 Task: Search one way flight ticket for 4 adults, 2 children, 2 infants in seat and 1 infant on lap in economy from Petersburg: Petersburg James A. Johnson Airport to Riverton: Central Wyoming Regional Airport (was Riverton Regional) on 5-4-2023. Choice of flights is JetBlue. Number of bags: 10 checked bags. Price is upto 30000. Outbound departure time preference is 4:30.
Action: Mouse moved to (352, 304)
Screenshot: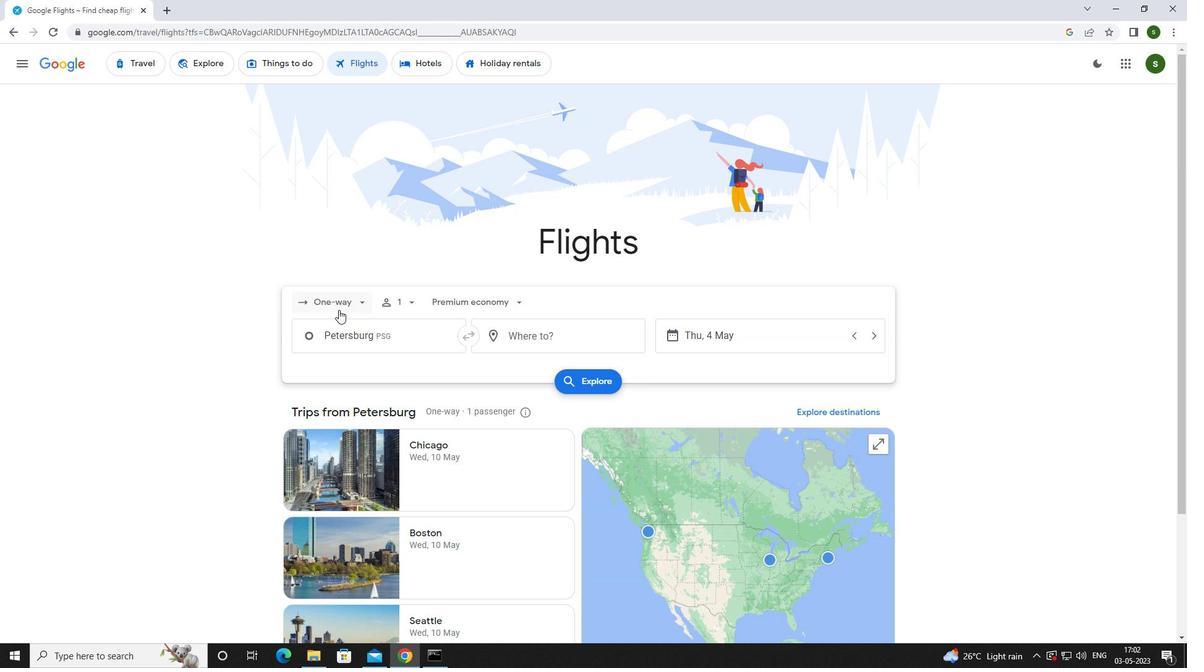 
Action: Mouse pressed left at (352, 304)
Screenshot: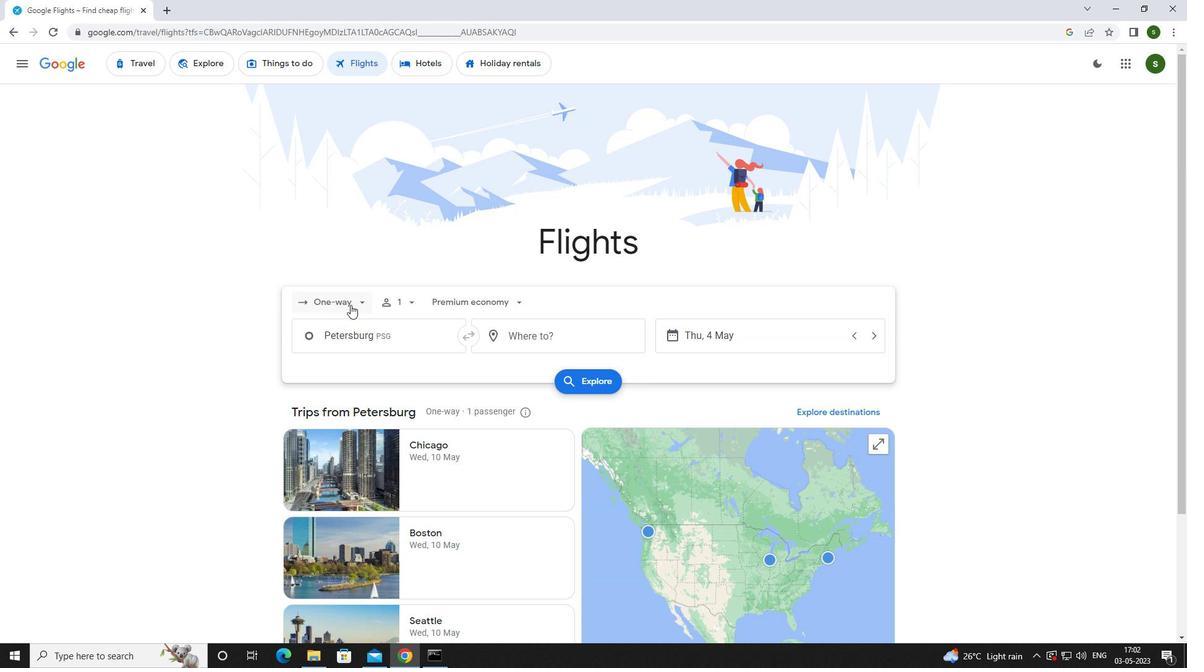 
Action: Mouse moved to (355, 348)
Screenshot: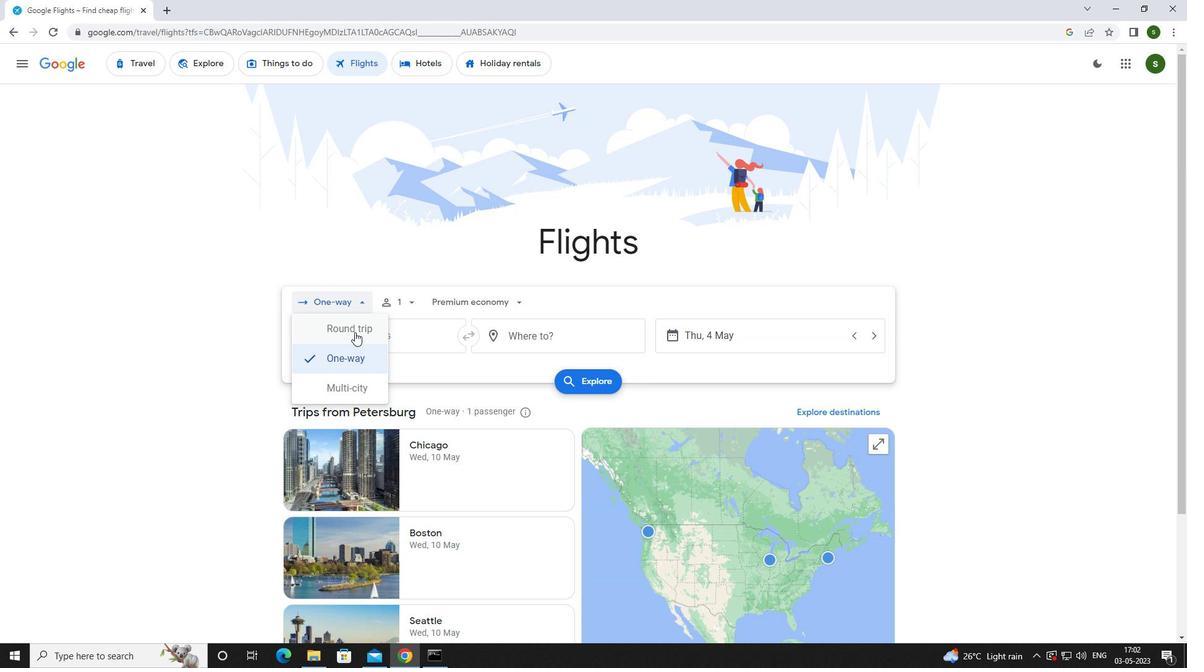 
Action: Mouse pressed left at (355, 348)
Screenshot: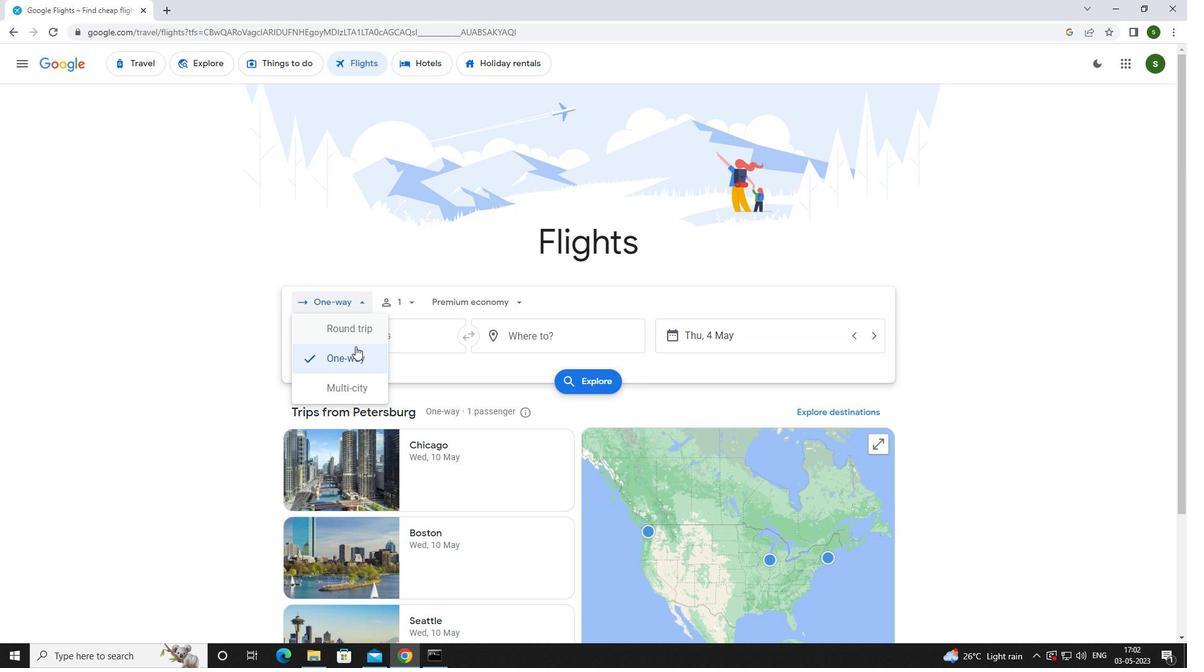 
Action: Mouse moved to (413, 299)
Screenshot: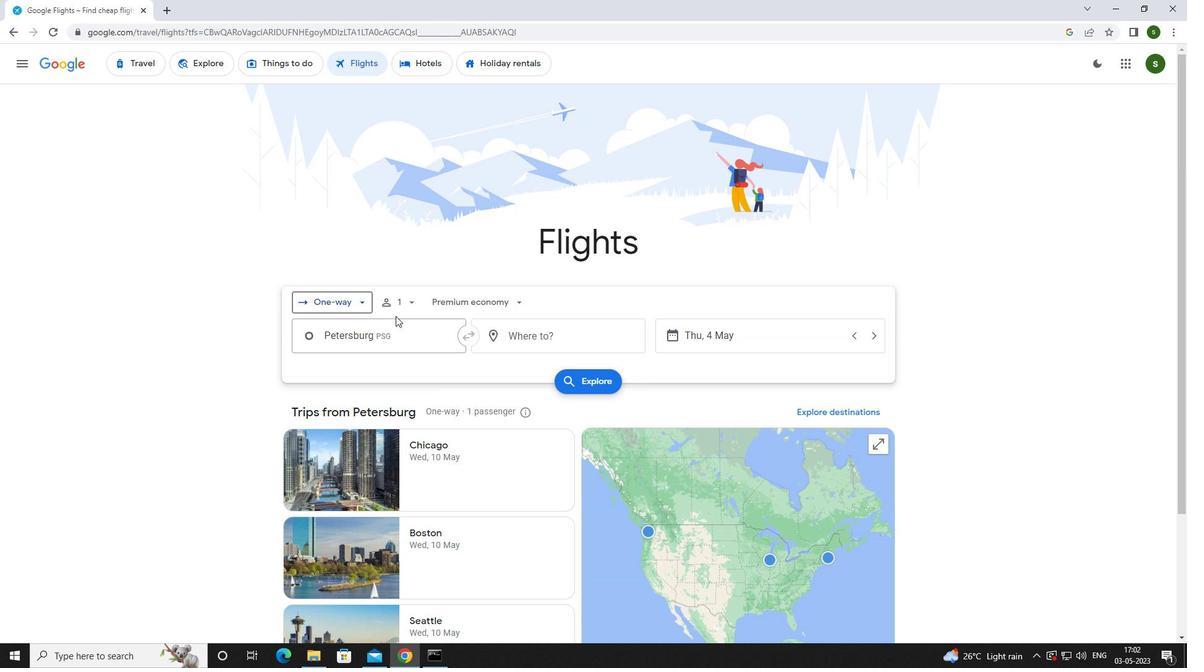 
Action: Mouse pressed left at (413, 299)
Screenshot: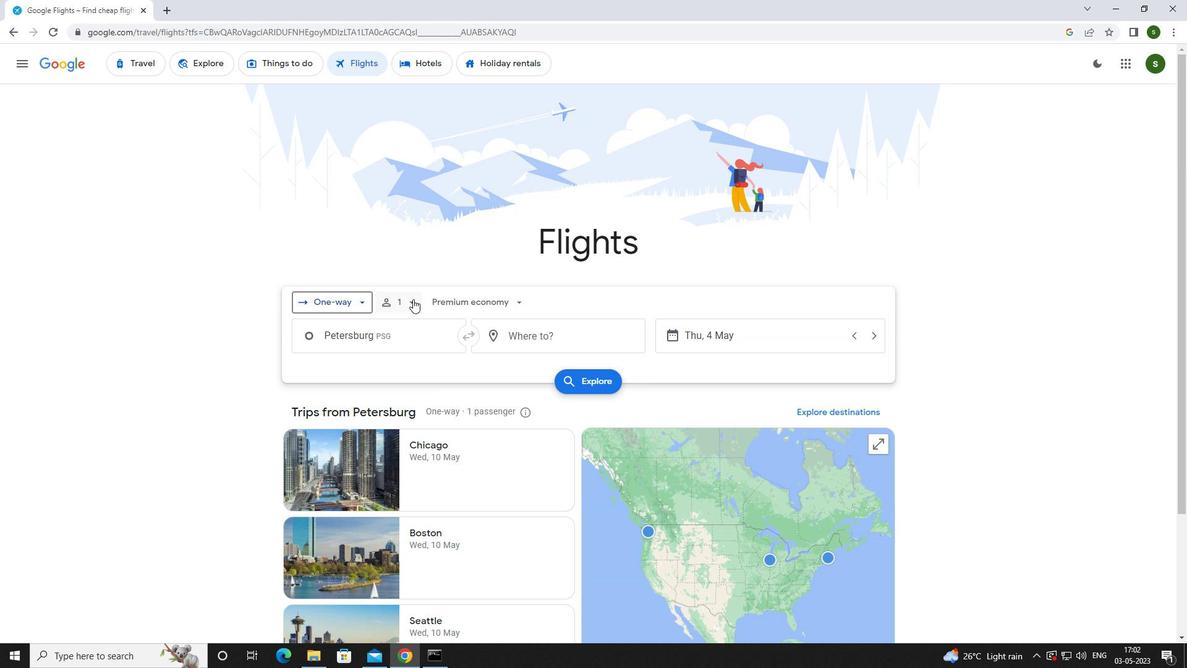 
Action: Mouse moved to (506, 332)
Screenshot: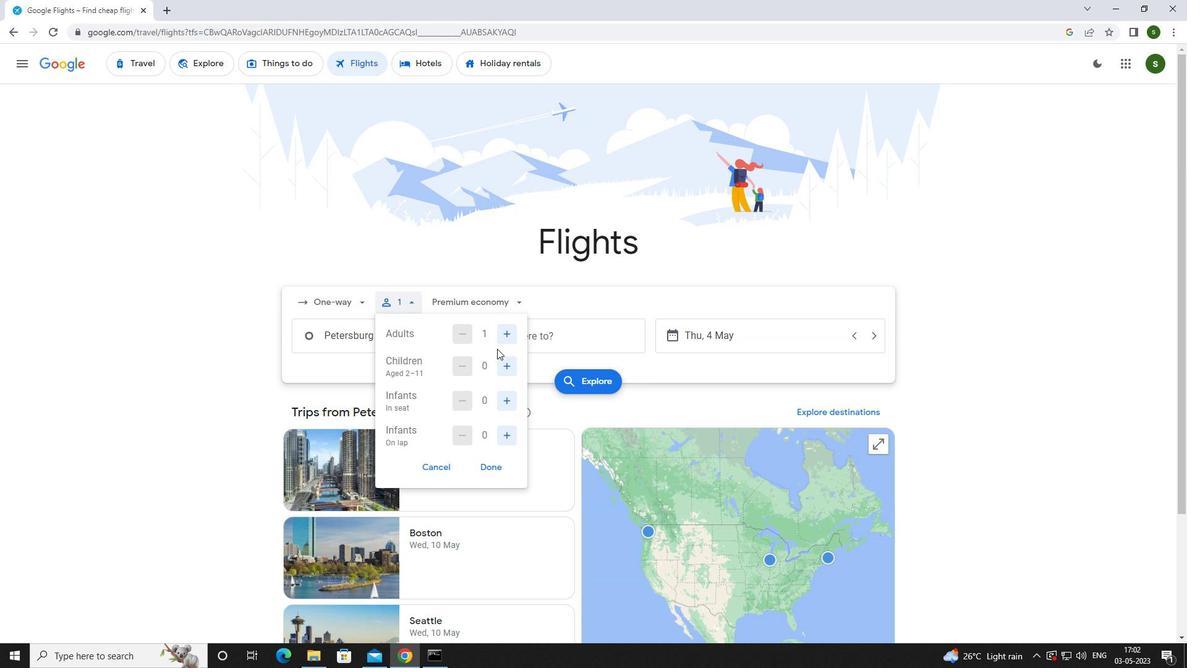 
Action: Mouse pressed left at (506, 332)
Screenshot: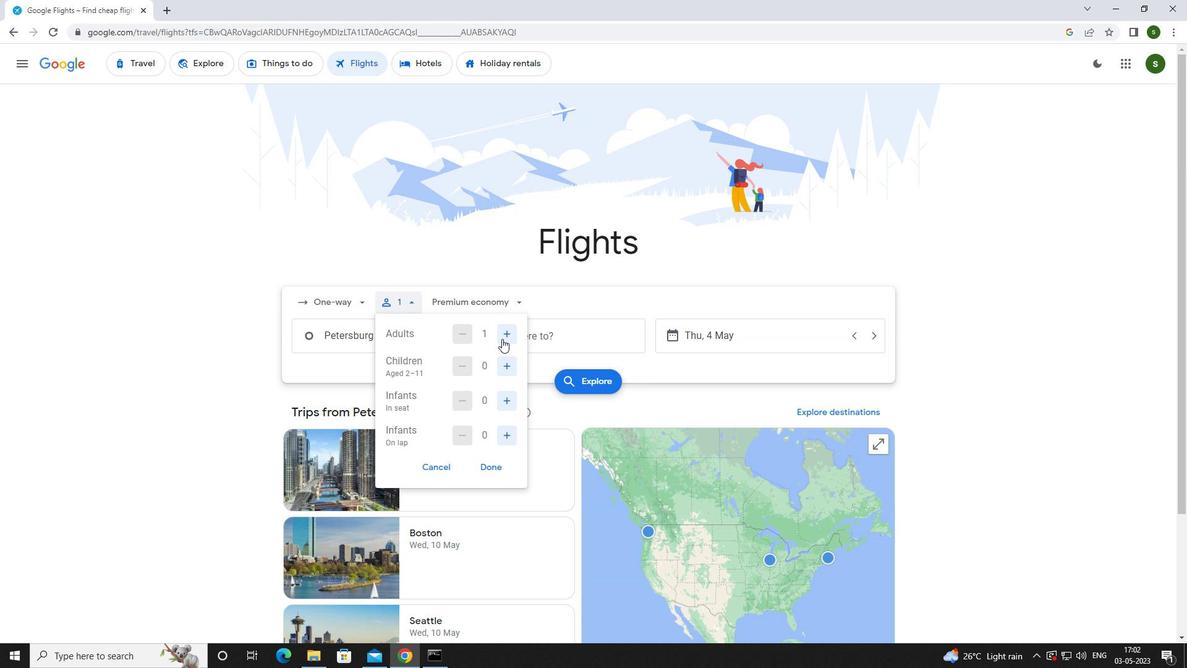 
Action: Mouse pressed left at (506, 332)
Screenshot: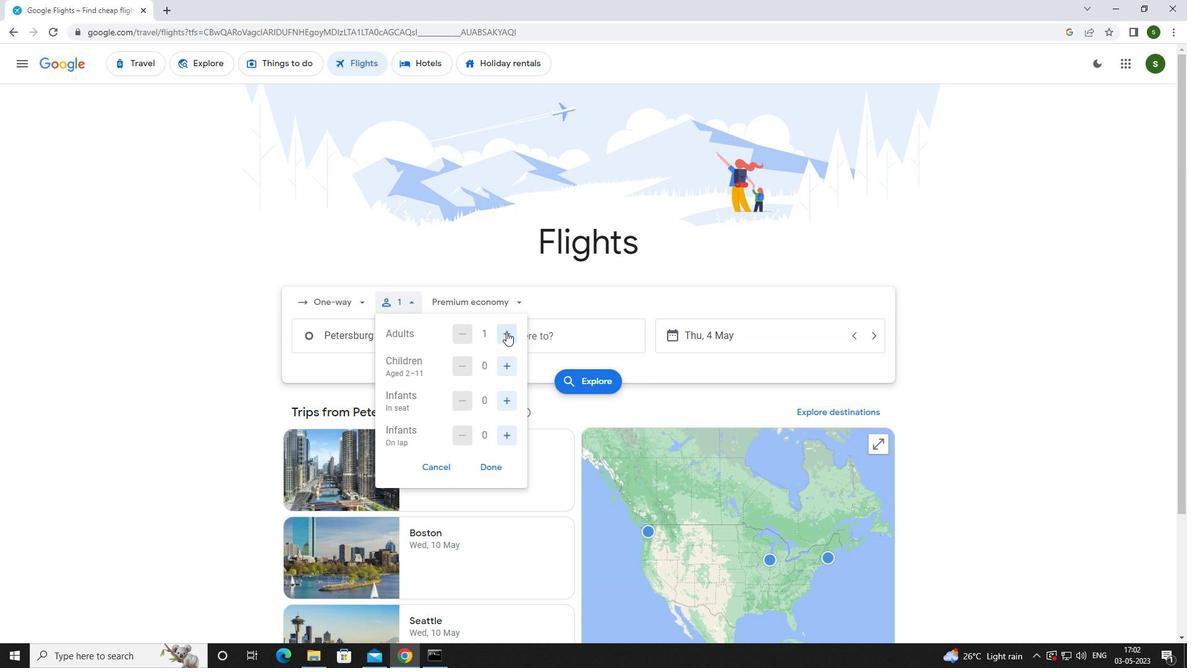 
Action: Mouse pressed left at (506, 332)
Screenshot: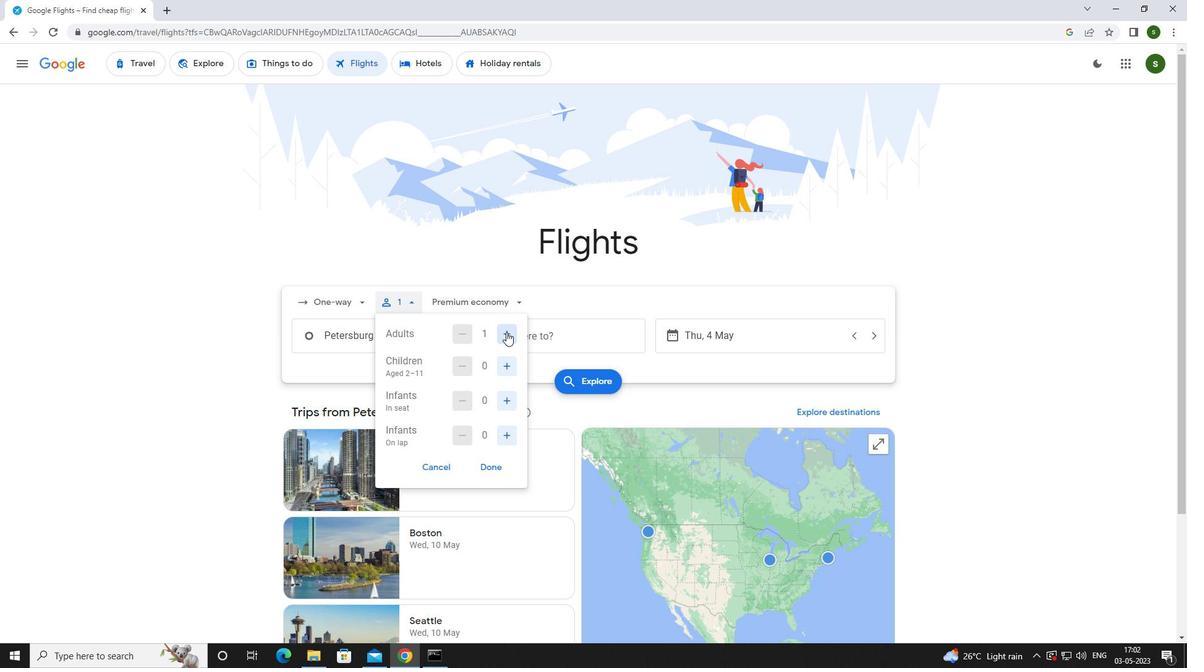 
Action: Mouse moved to (506, 358)
Screenshot: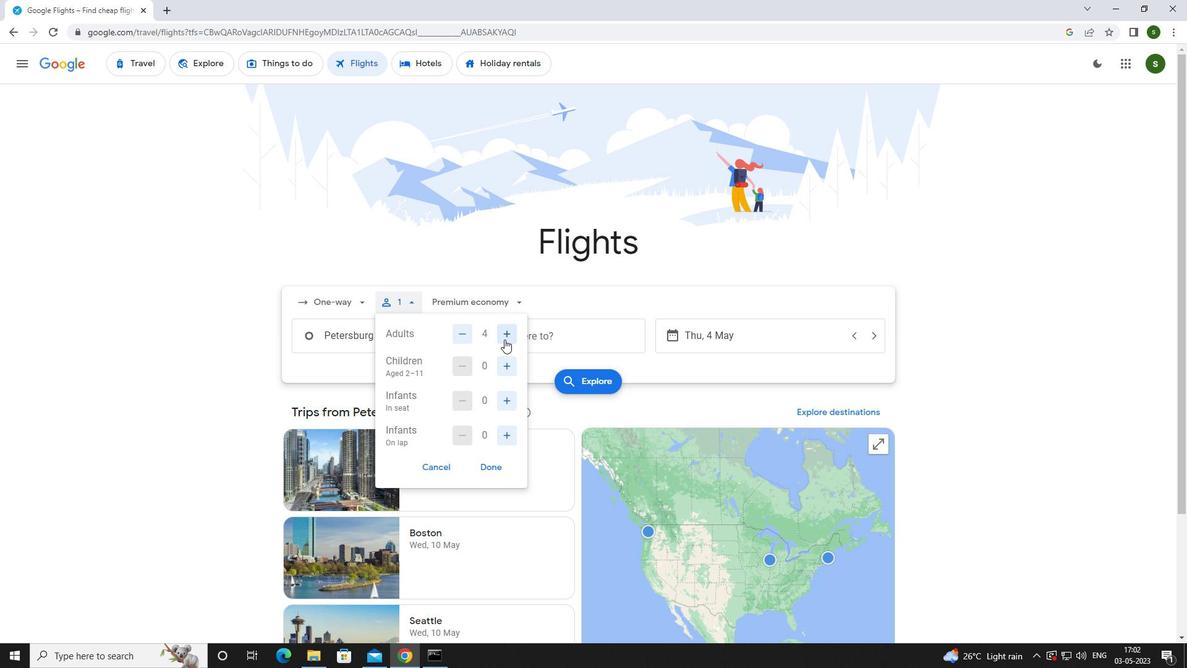 
Action: Mouse pressed left at (506, 358)
Screenshot: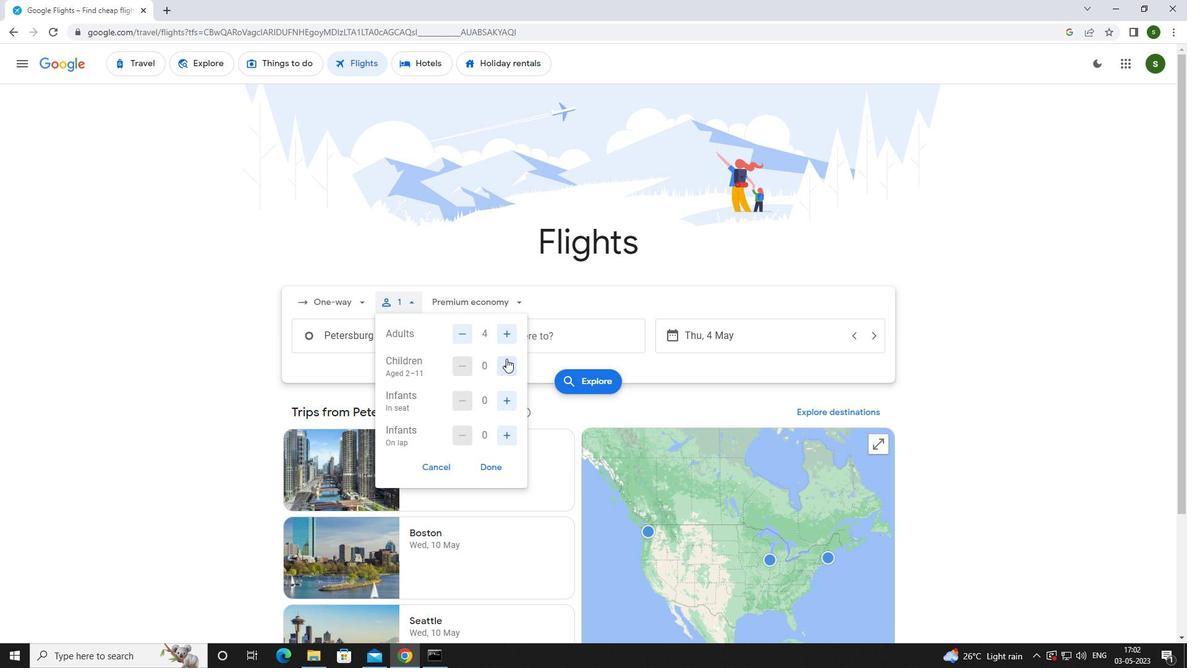 
Action: Mouse pressed left at (506, 358)
Screenshot: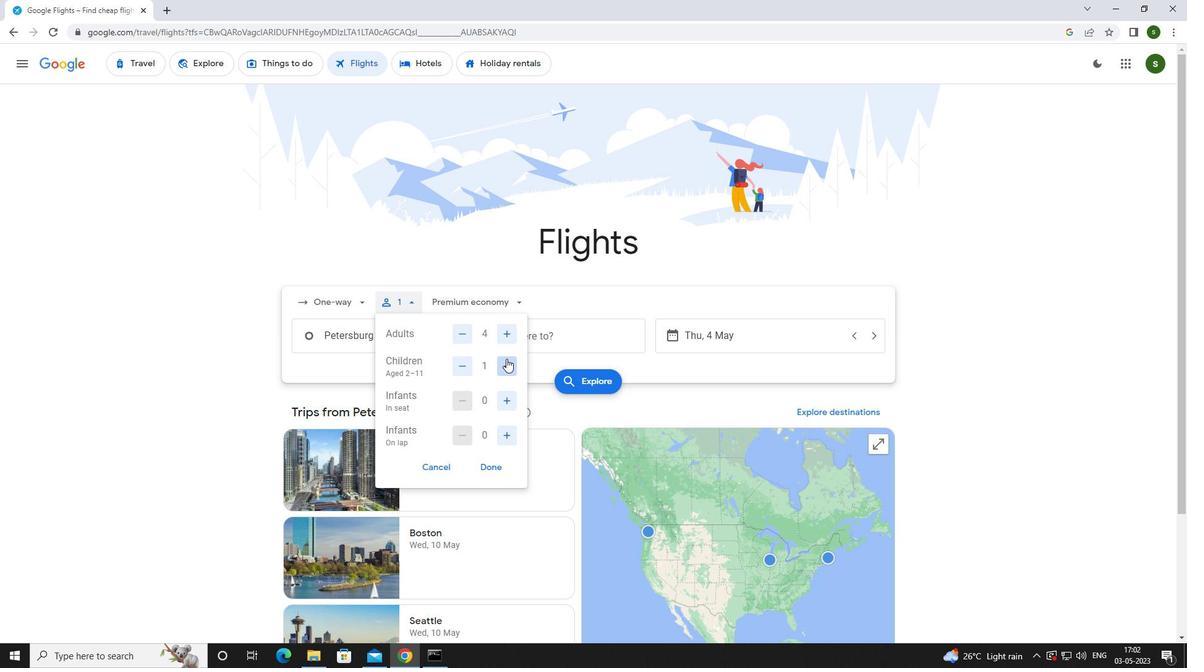 
Action: Mouse moved to (502, 439)
Screenshot: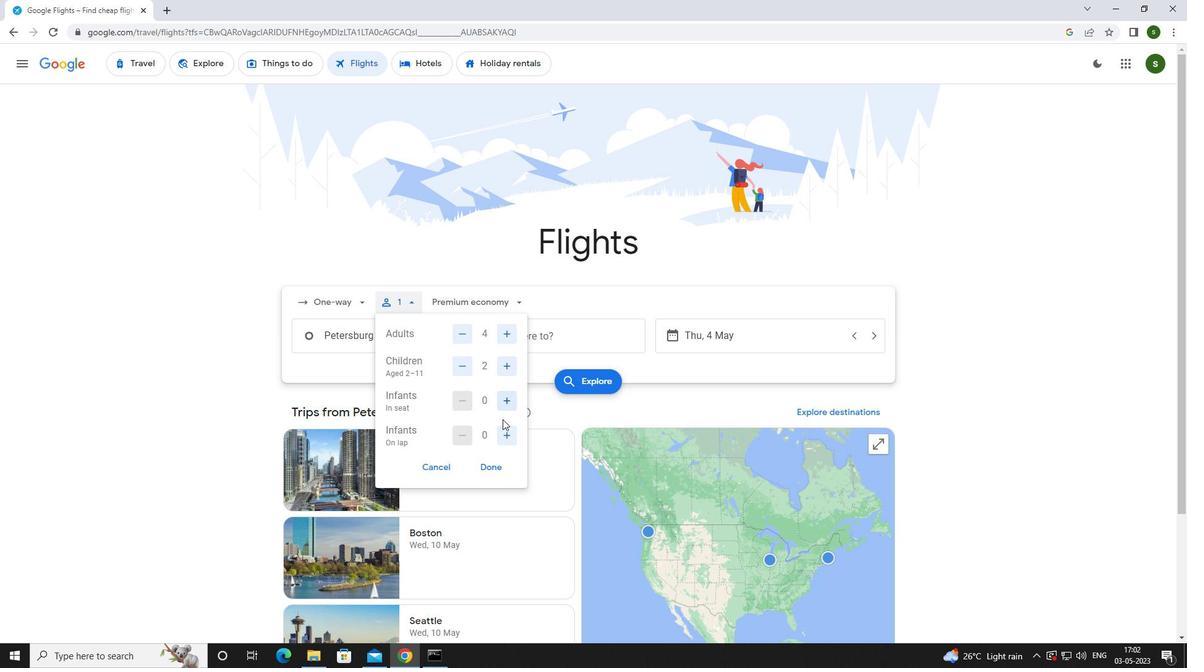 
Action: Mouse pressed left at (502, 439)
Screenshot: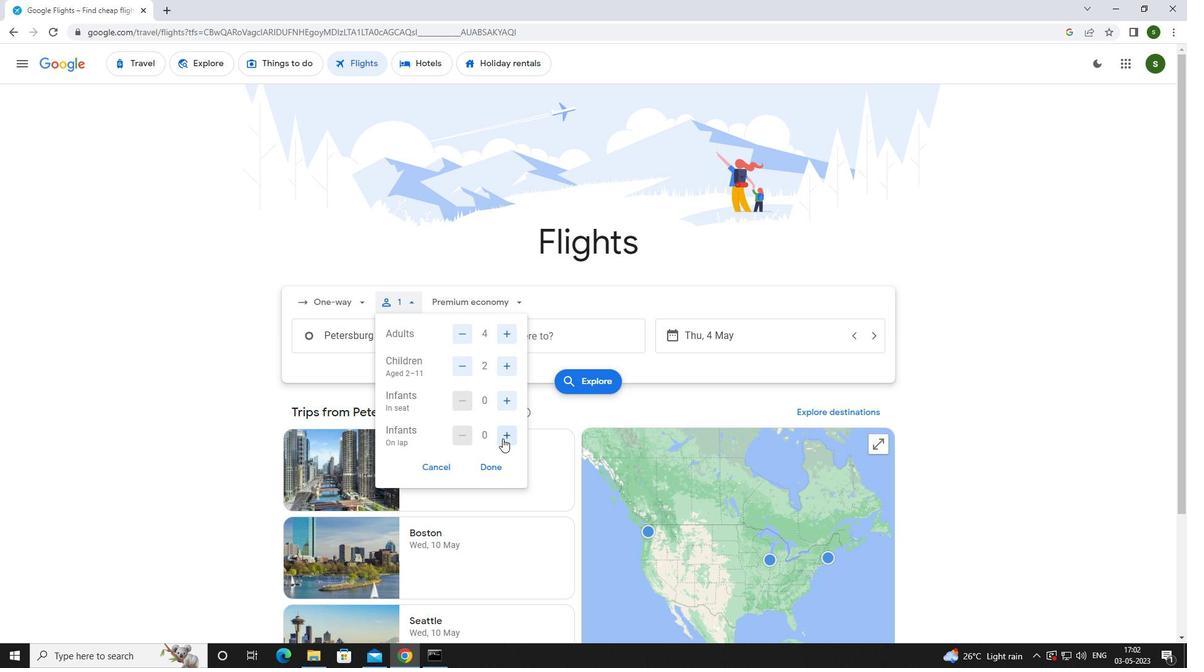 
Action: Mouse moved to (479, 304)
Screenshot: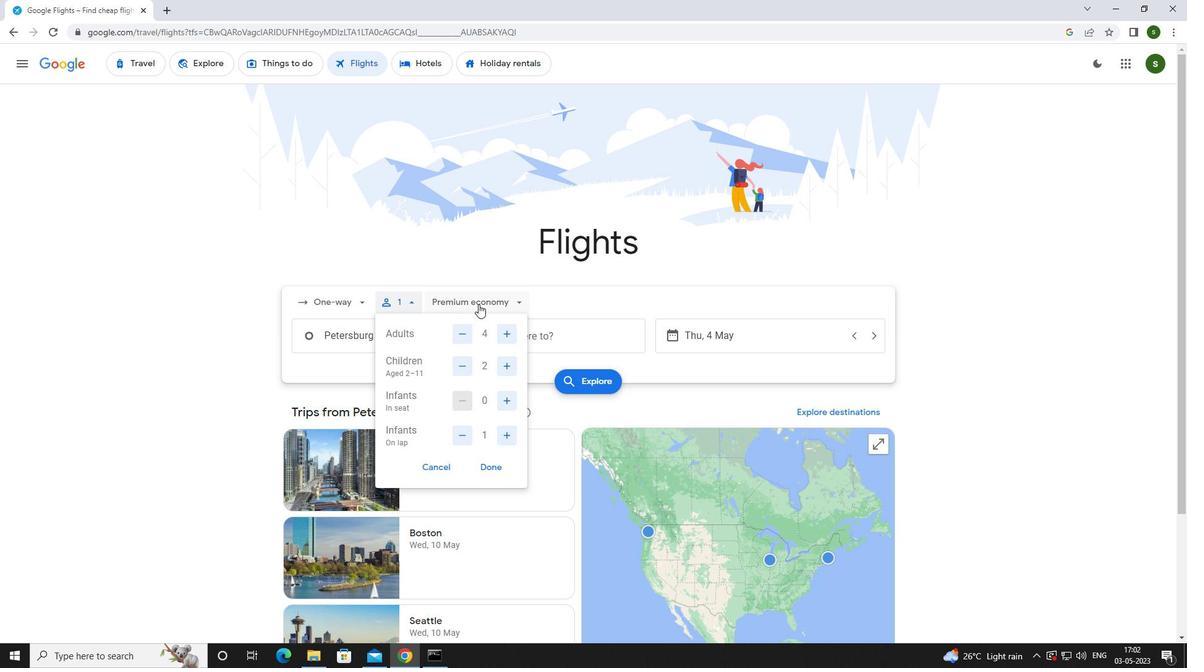 
Action: Mouse pressed left at (479, 304)
Screenshot: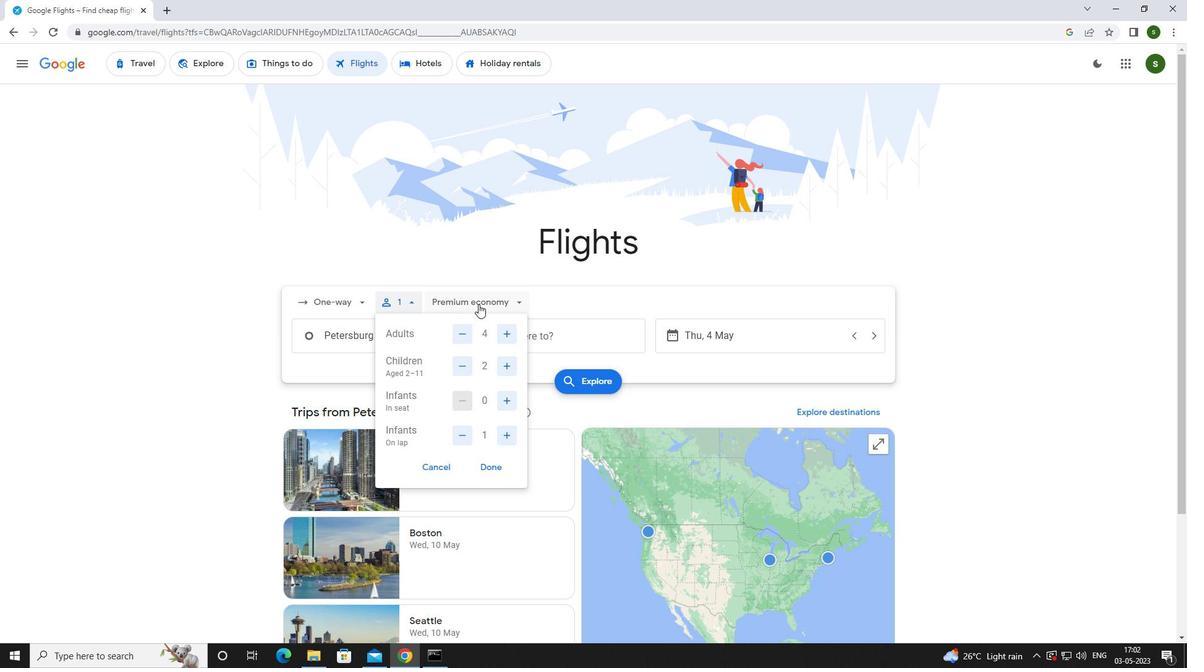 
Action: Mouse moved to (479, 330)
Screenshot: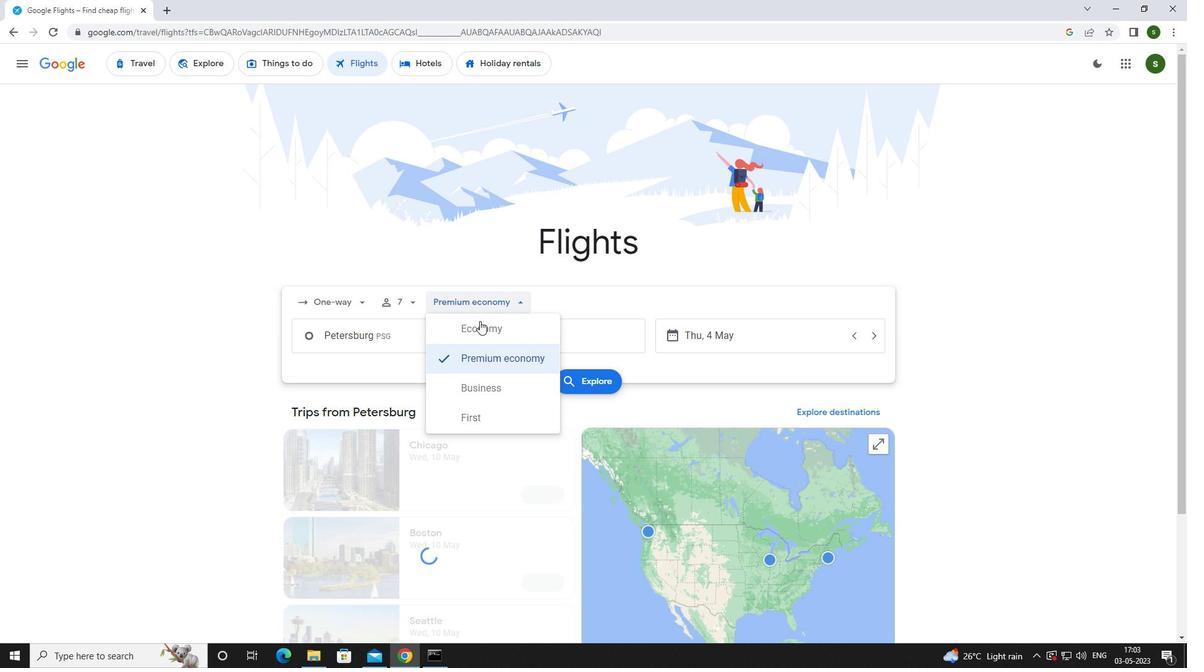 
Action: Mouse pressed left at (479, 330)
Screenshot: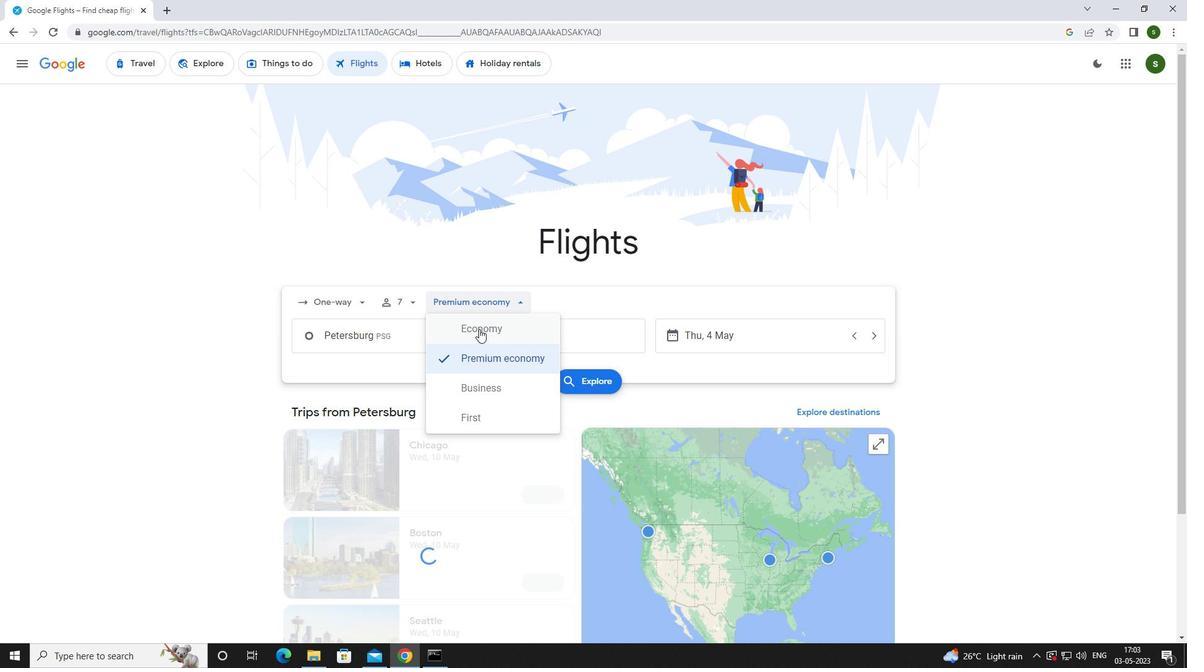 
Action: Mouse moved to (415, 339)
Screenshot: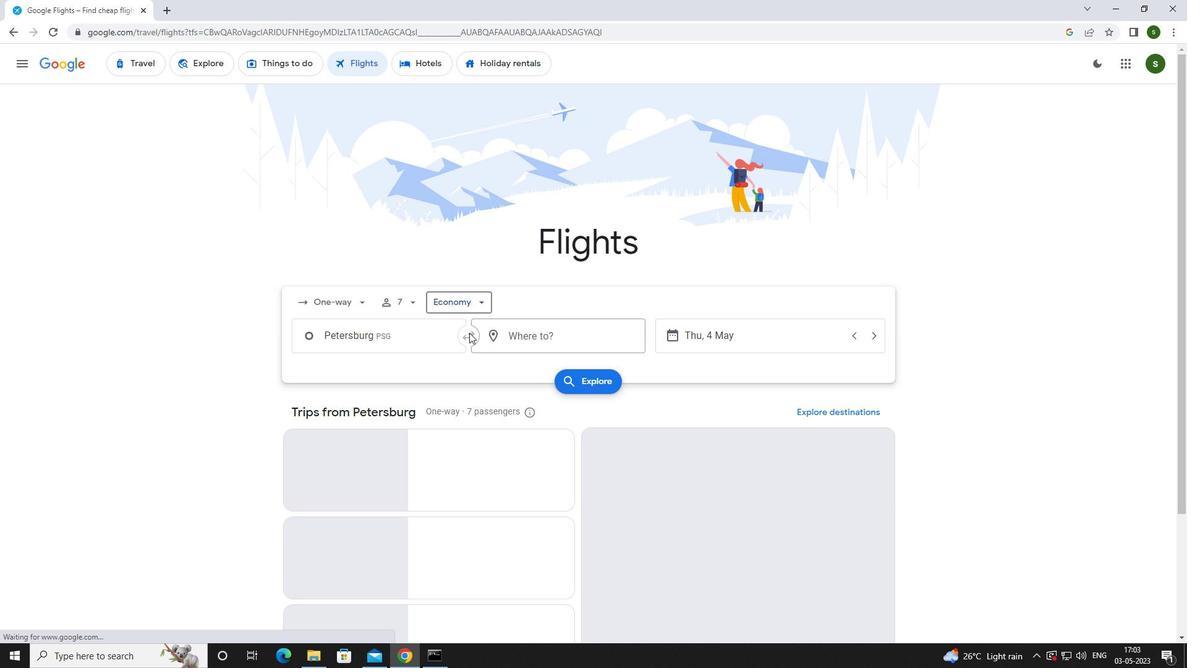 
Action: Mouse pressed left at (415, 339)
Screenshot: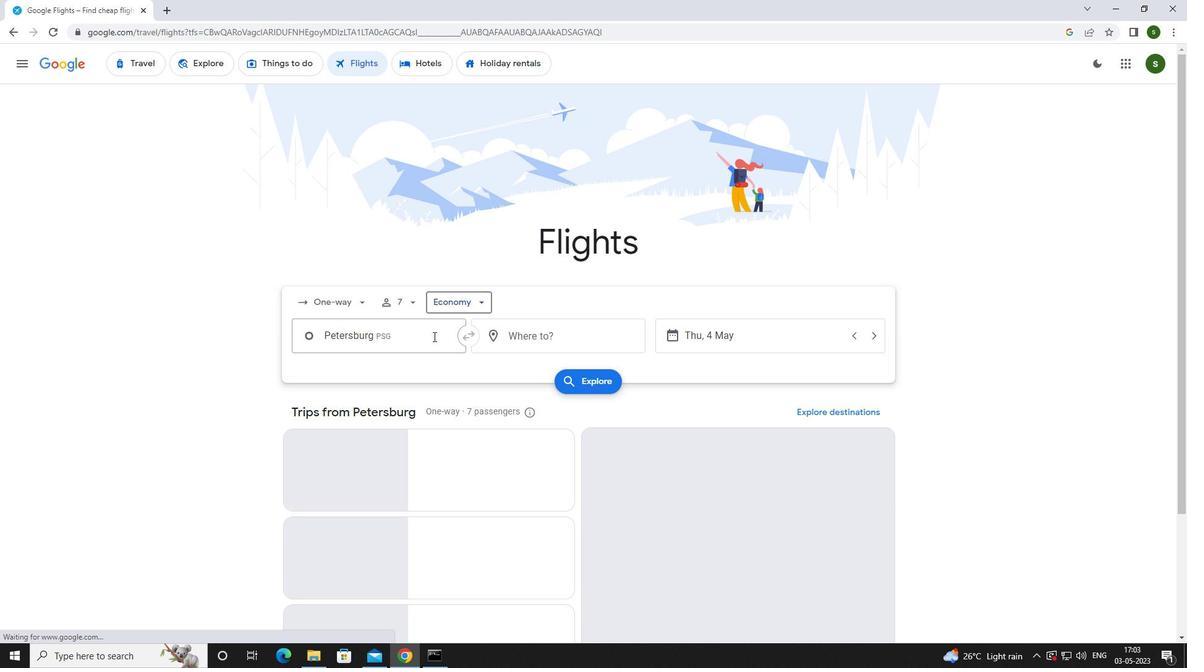 
Action: Mouse moved to (414, 342)
Screenshot: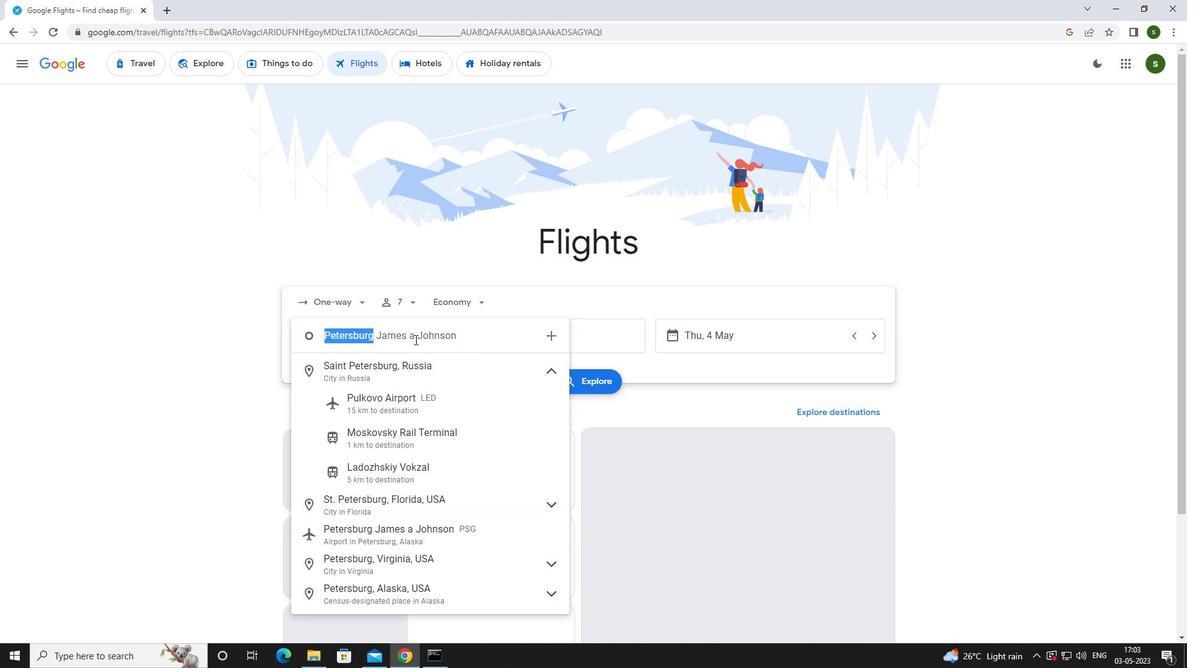 
Action: Key pressed <Key.caps_lock>p<Key.caps_lock>etersbu
Screenshot: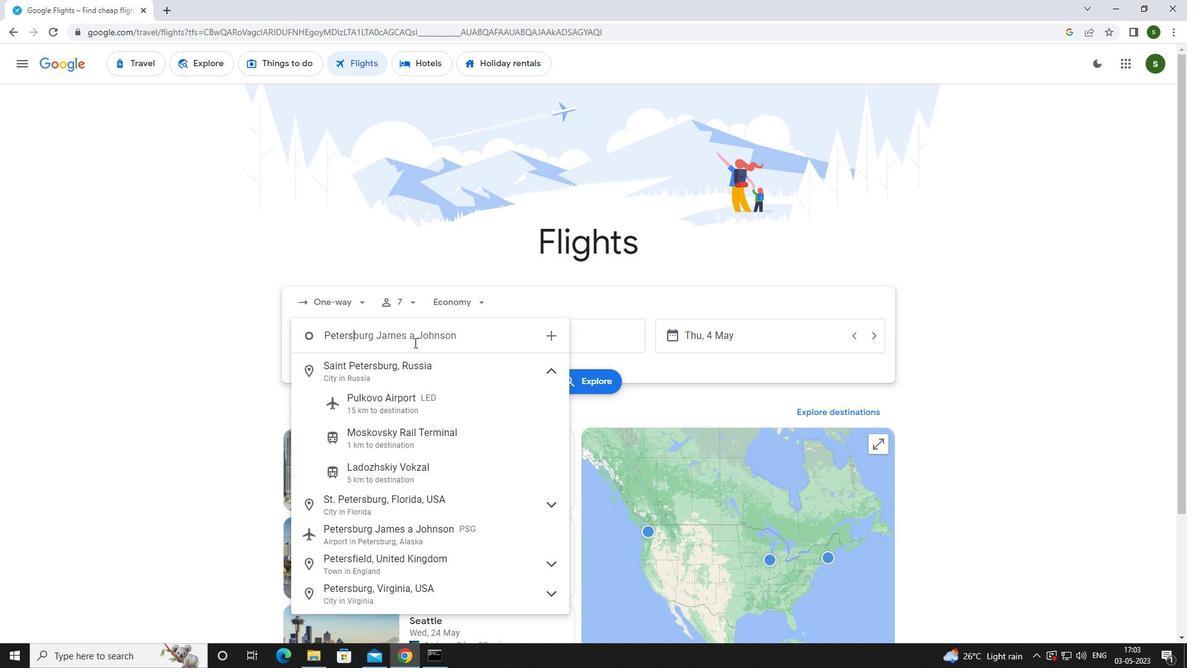 
Action: Mouse moved to (413, 342)
Screenshot: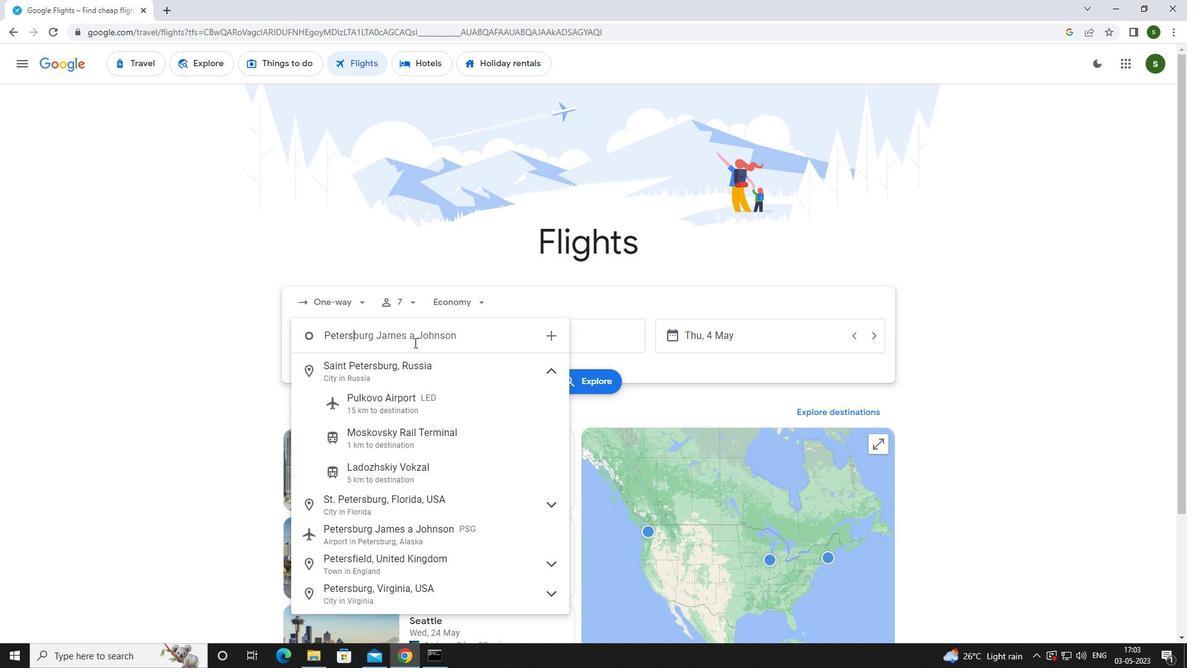 
Action: Key pressed rg
Screenshot: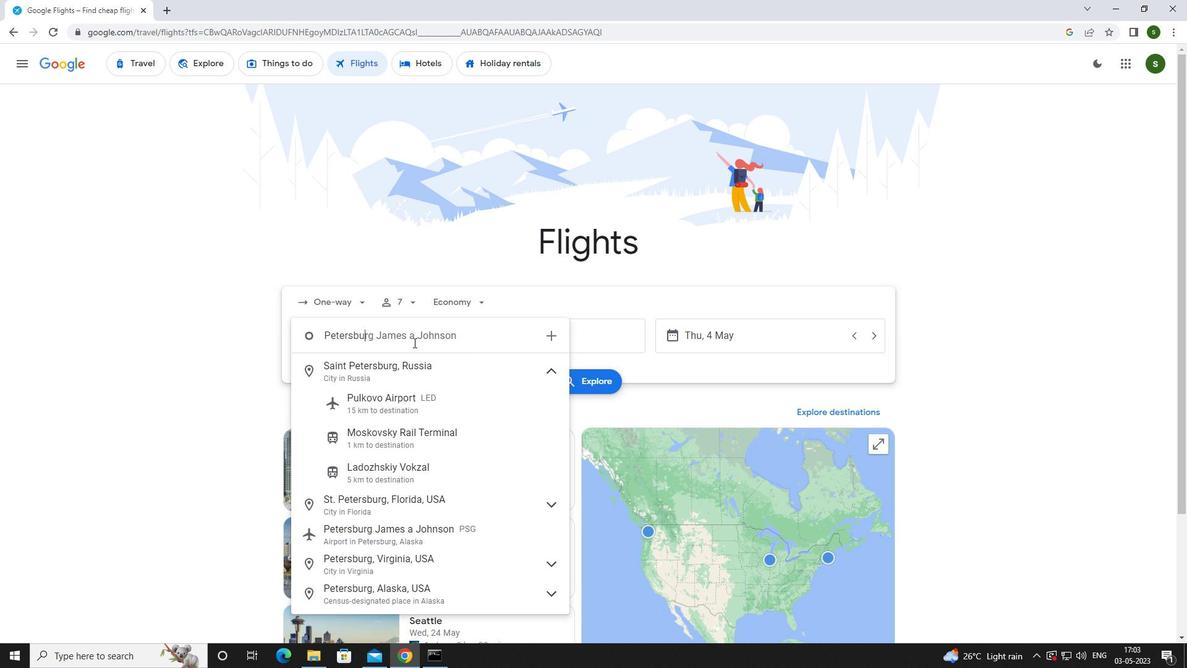 
Action: Mouse moved to (438, 529)
Screenshot: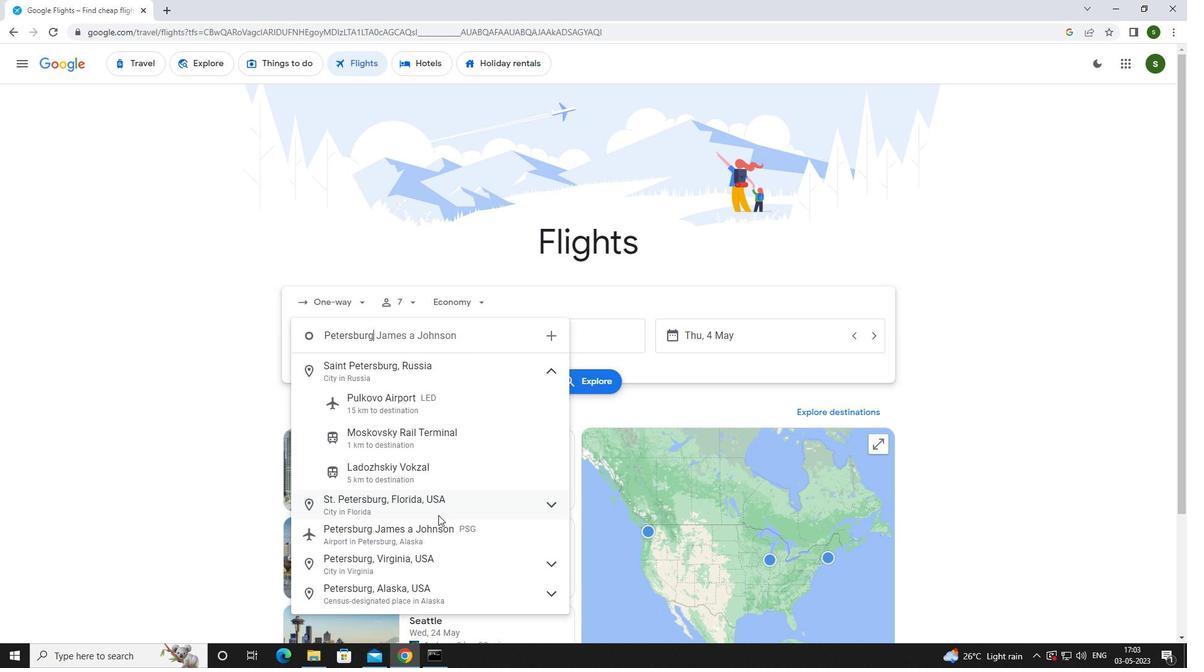 
Action: Mouse pressed left at (438, 529)
Screenshot: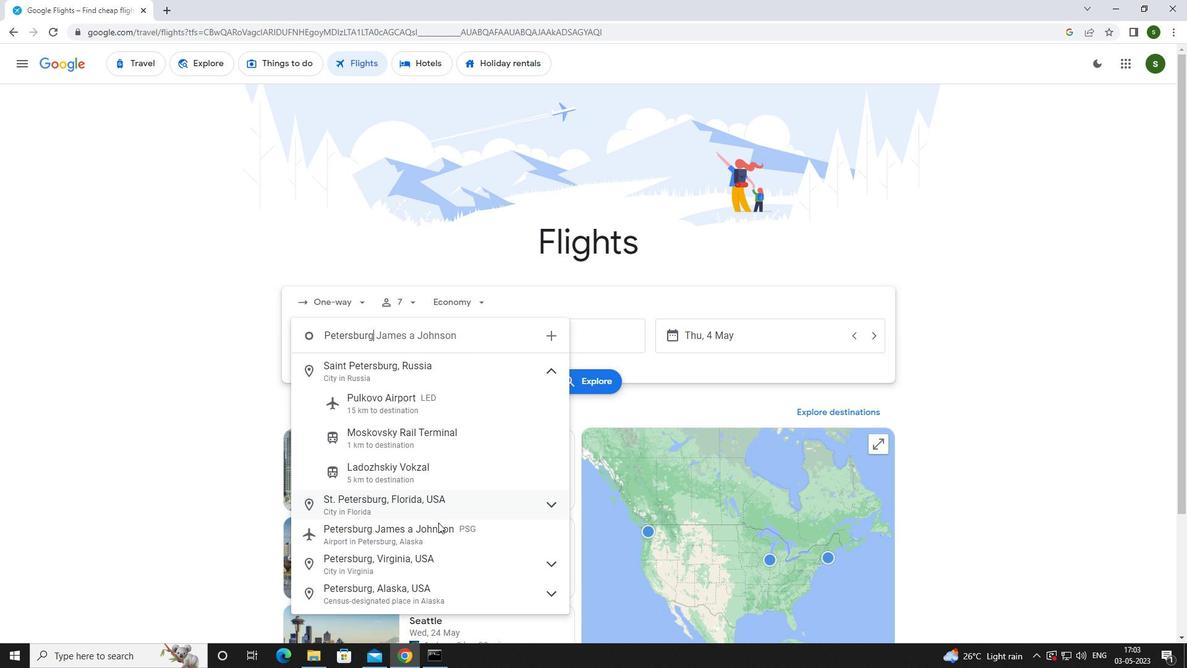 
Action: Mouse moved to (541, 333)
Screenshot: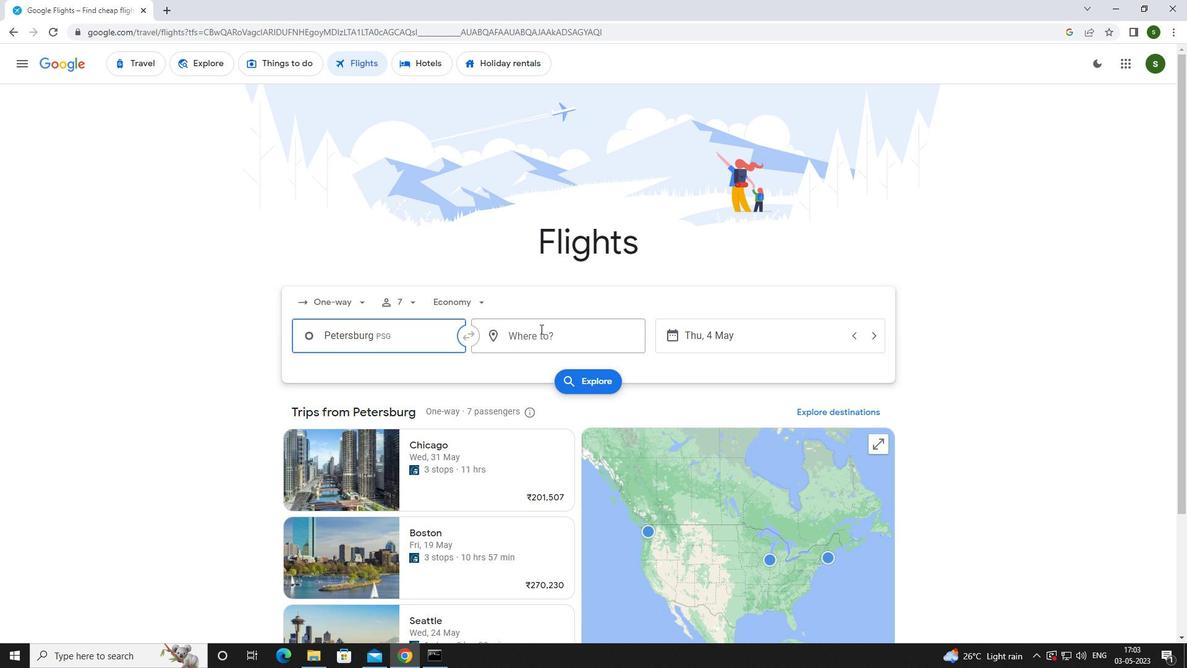 
Action: Mouse pressed left at (541, 333)
Screenshot: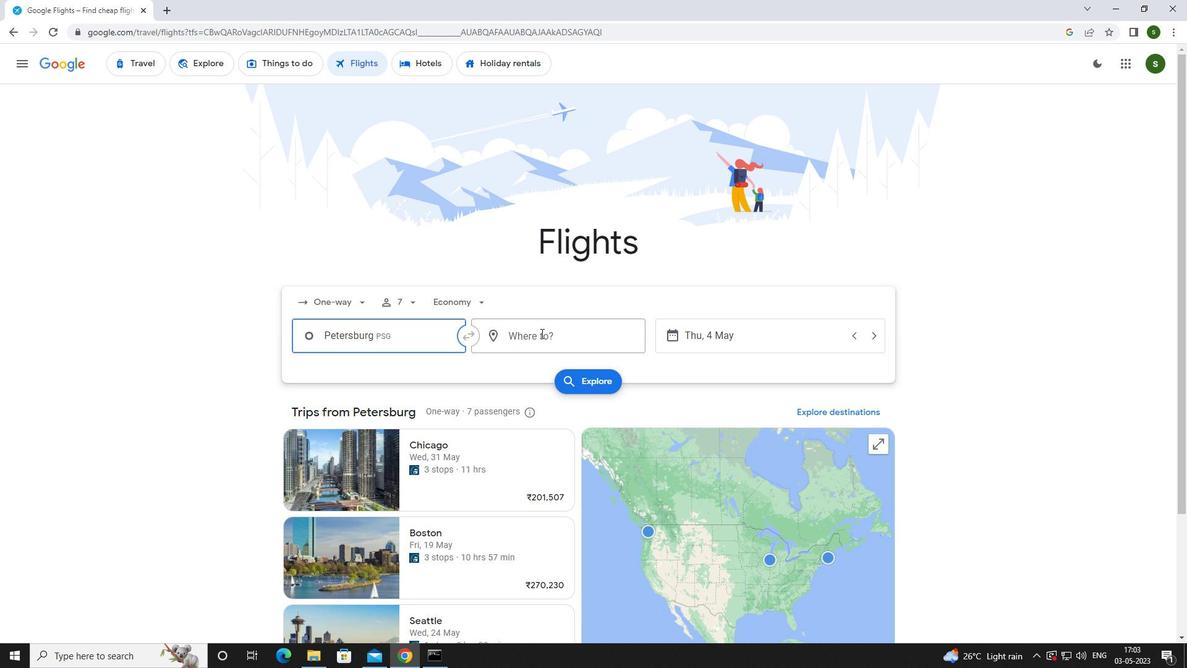 
Action: Mouse moved to (506, 339)
Screenshot: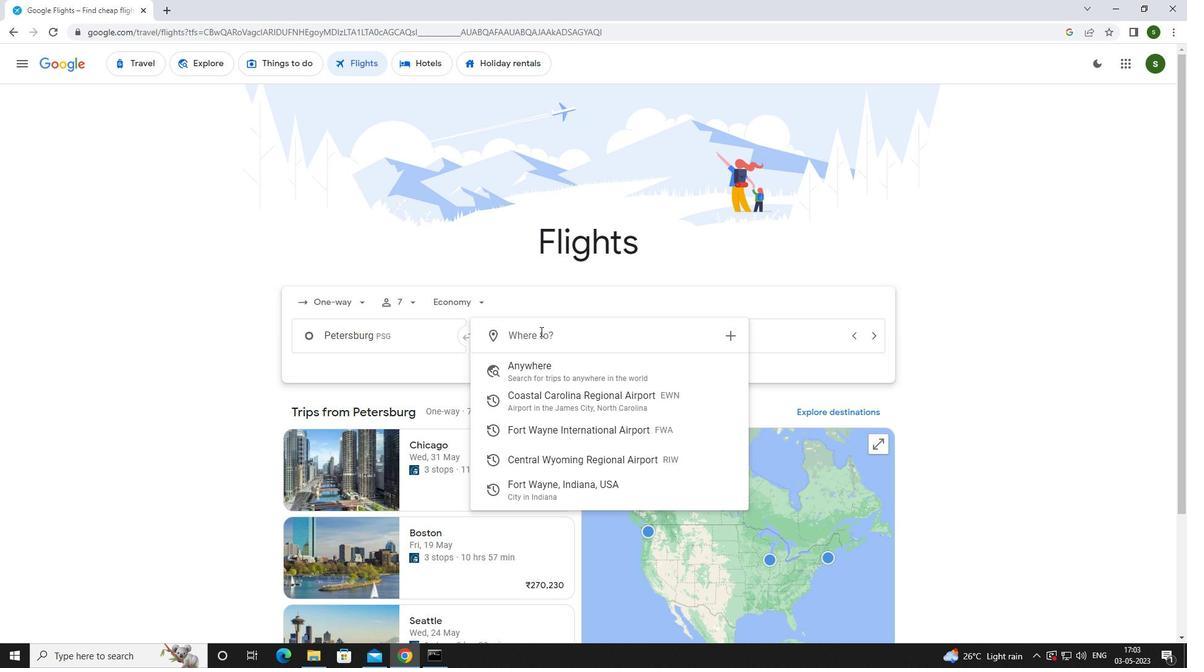 
Action: Key pressed <Key.caps_lock>r<Key.caps_lock>iverton
Screenshot: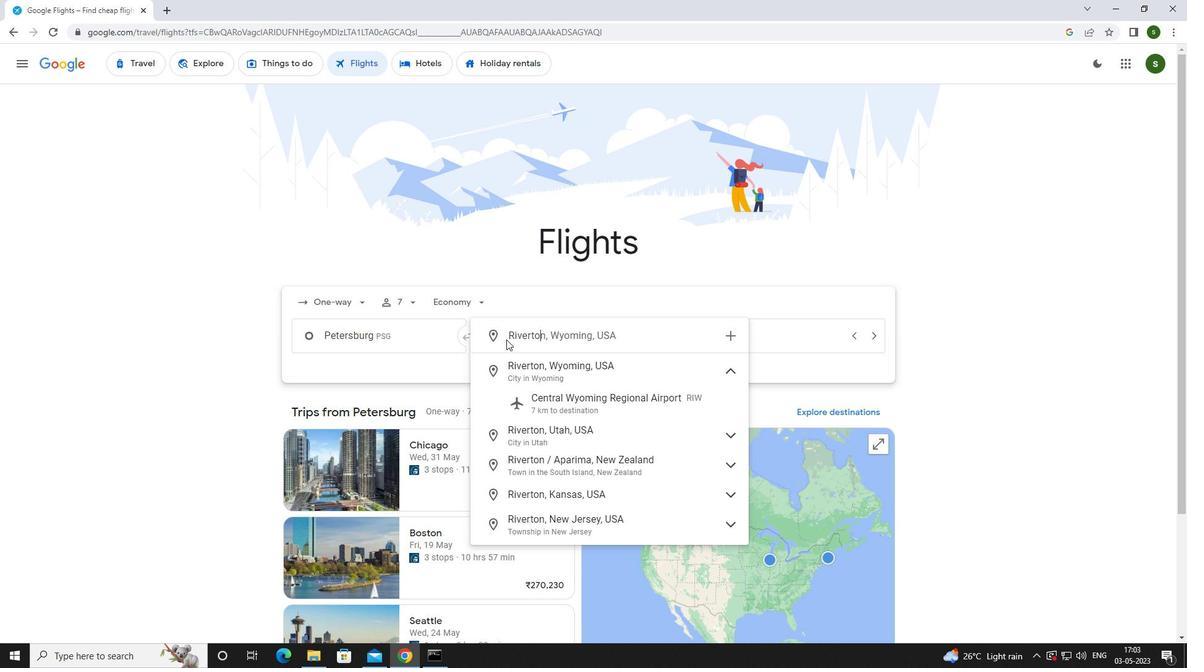 
Action: Mouse moved to (566, 401)
Screenshot: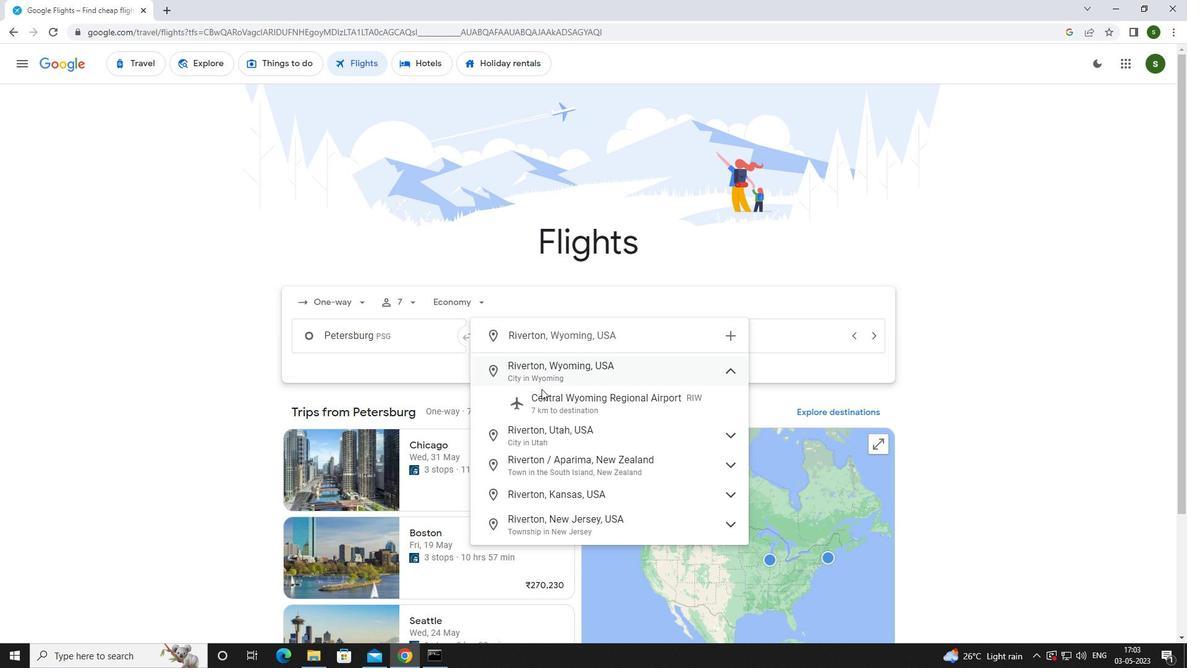 
Action: Mouse pressed left at (566, 401)
Screenshot: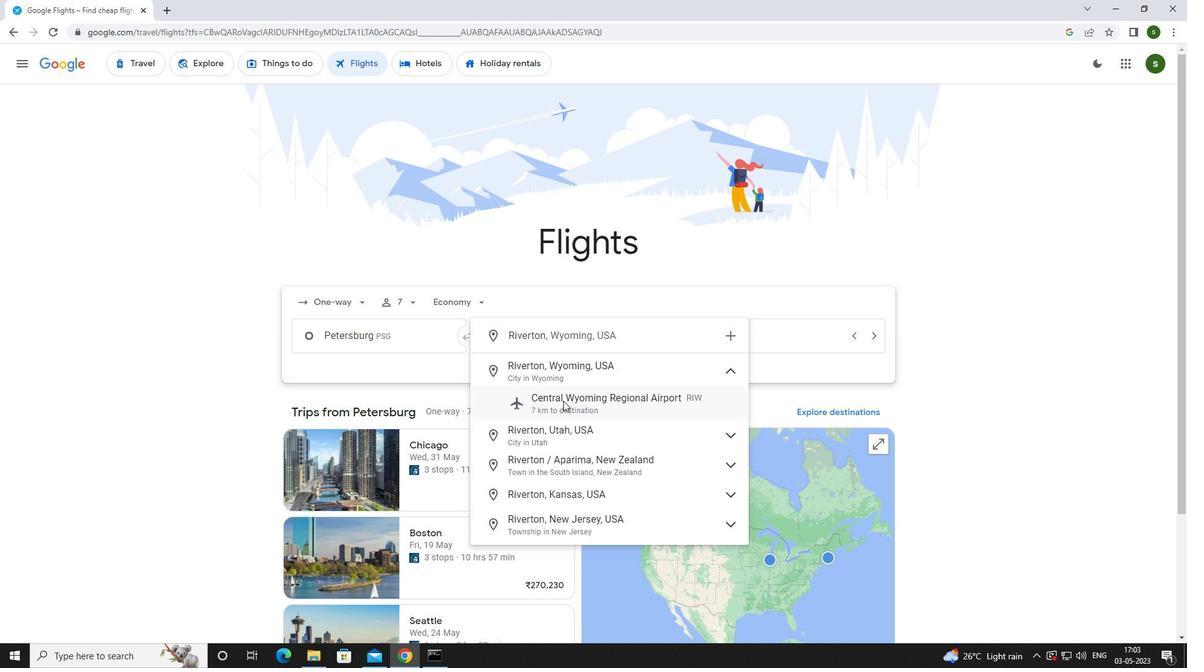 
Action: Mouse moved to (738, 332)
Screenshot: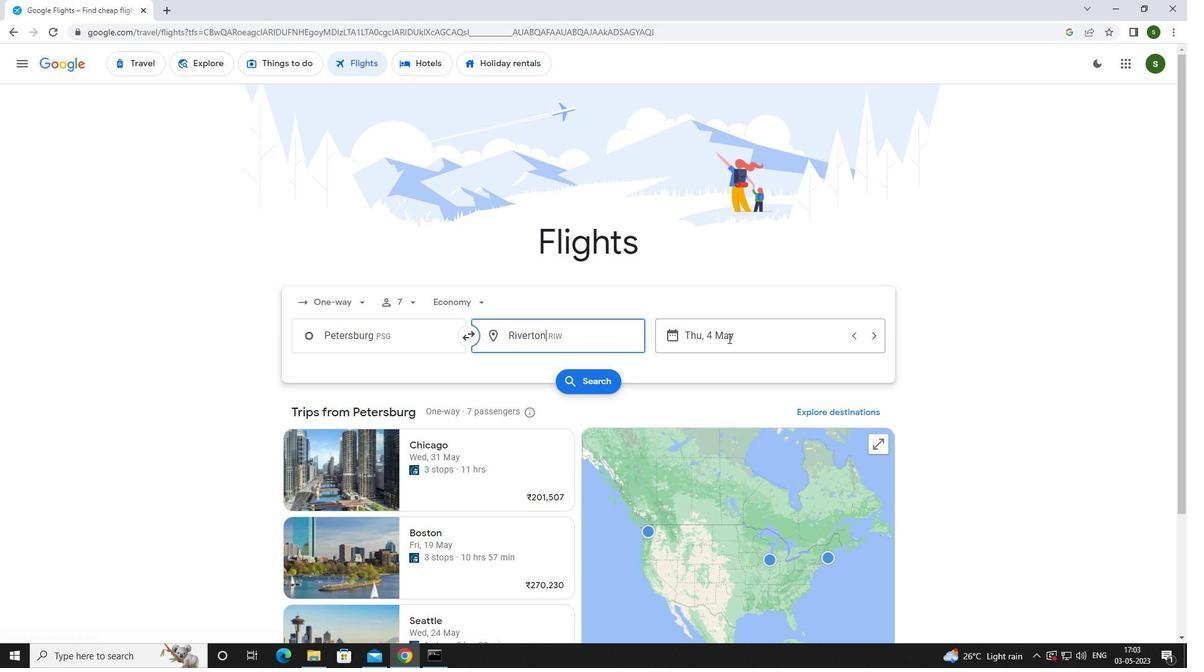 
Action: Mouse pressed left at (738, 332)
Screenshot: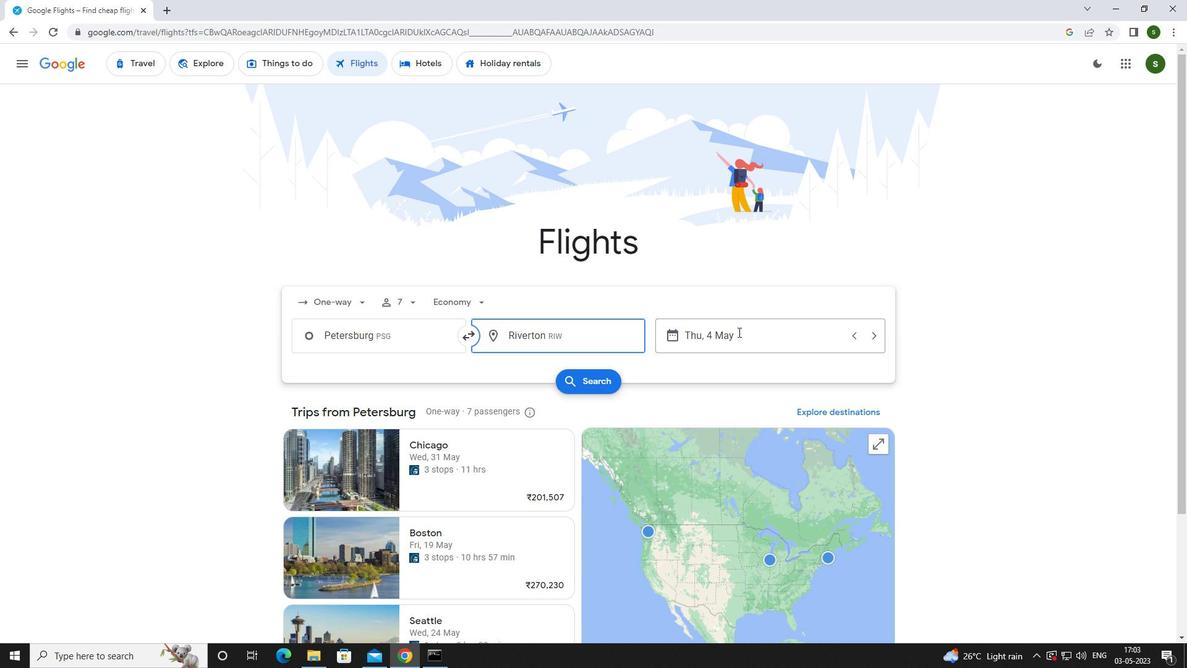 
Action: Mouse moved to (561, 421)
Screenshot: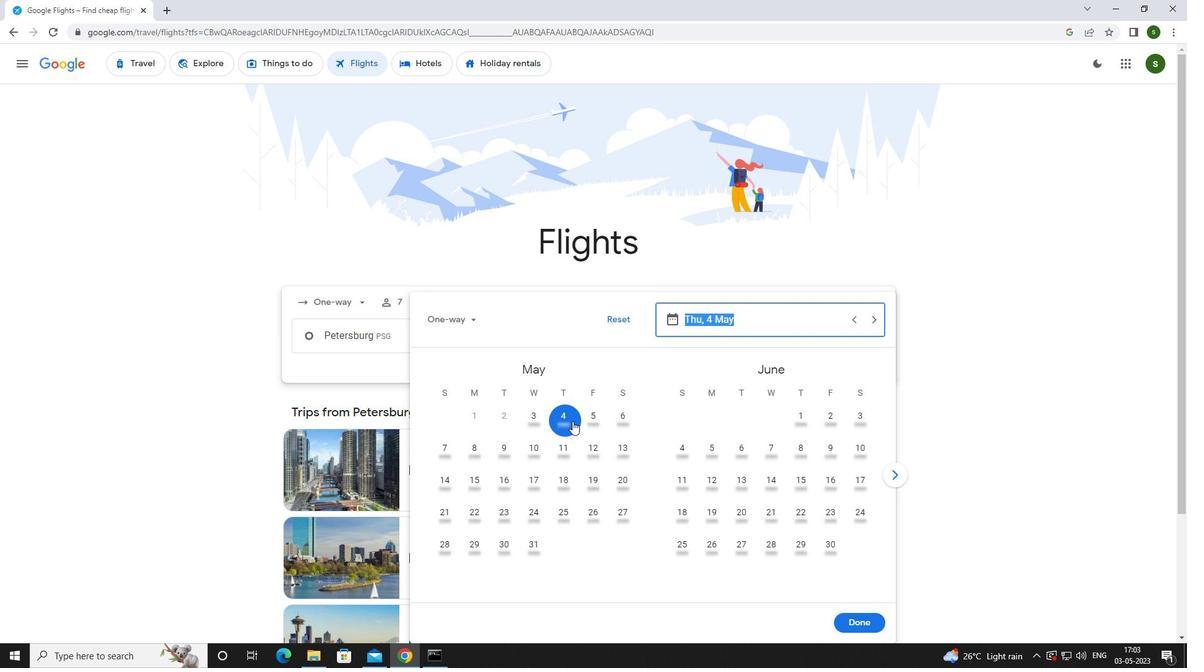
Action: Mouse pressed left at (561, 421)
Screenshot: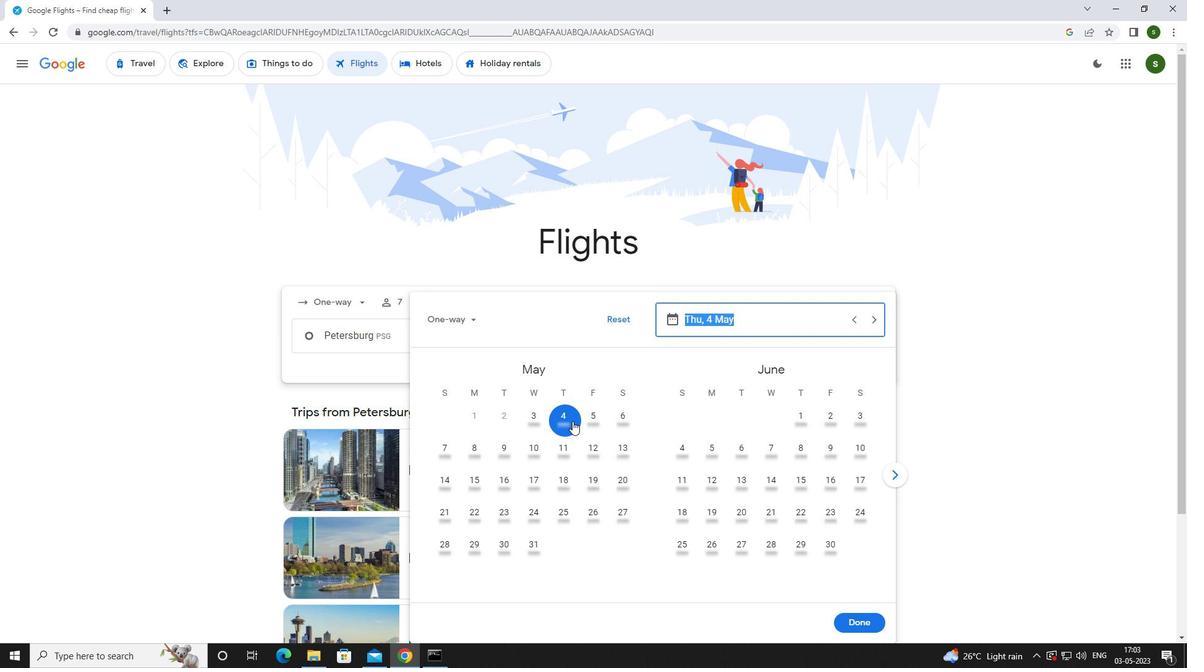 
Action: Mouse moved to (858, 619)
Screenshot: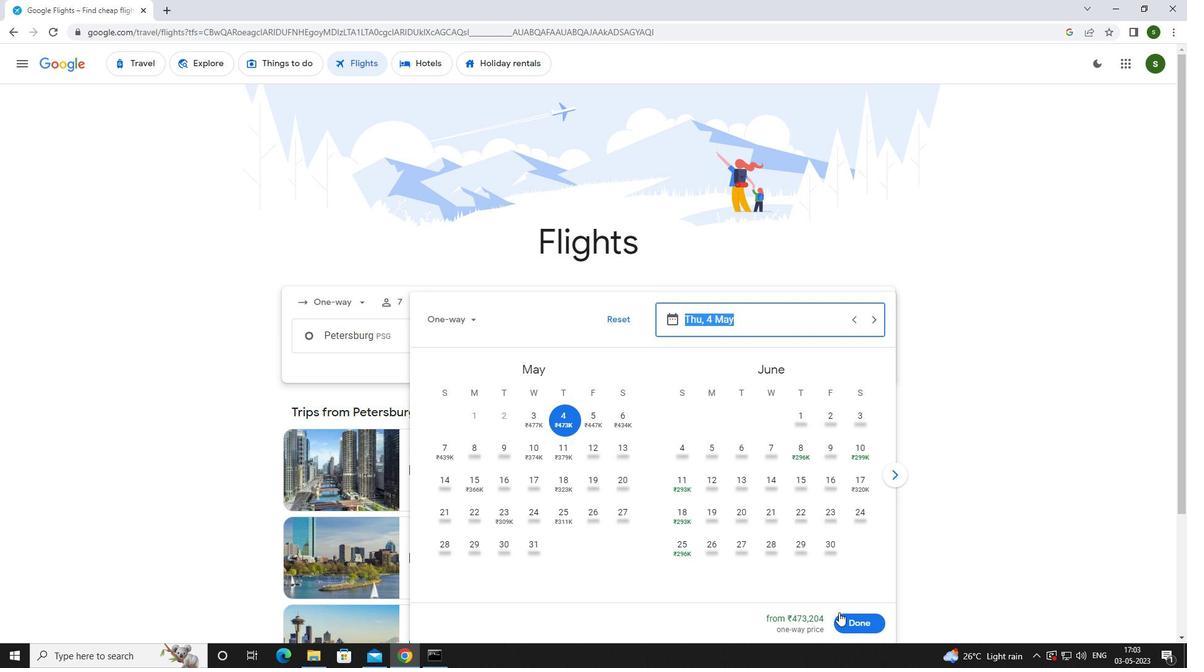 
Action: Mouse pressed left at (858, 619)
Screenshot: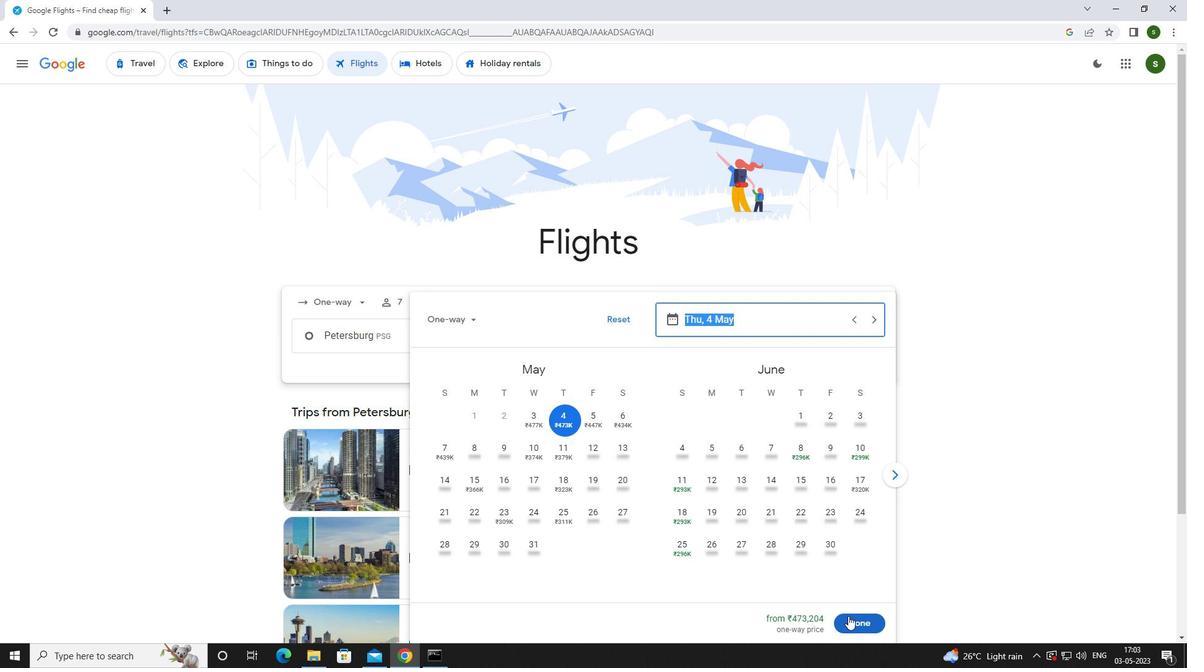 
Action: Mouse moved to (588, 385)
Screenshot: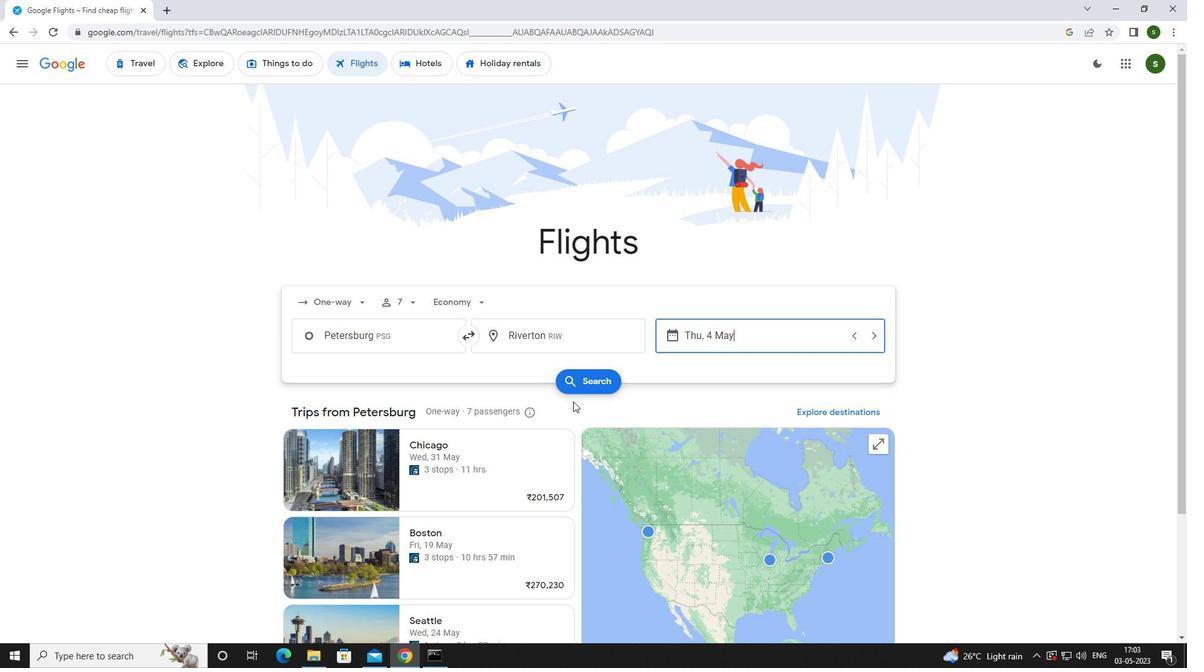 
Action: Mouse pressed left at (588, 385)
Screenshot: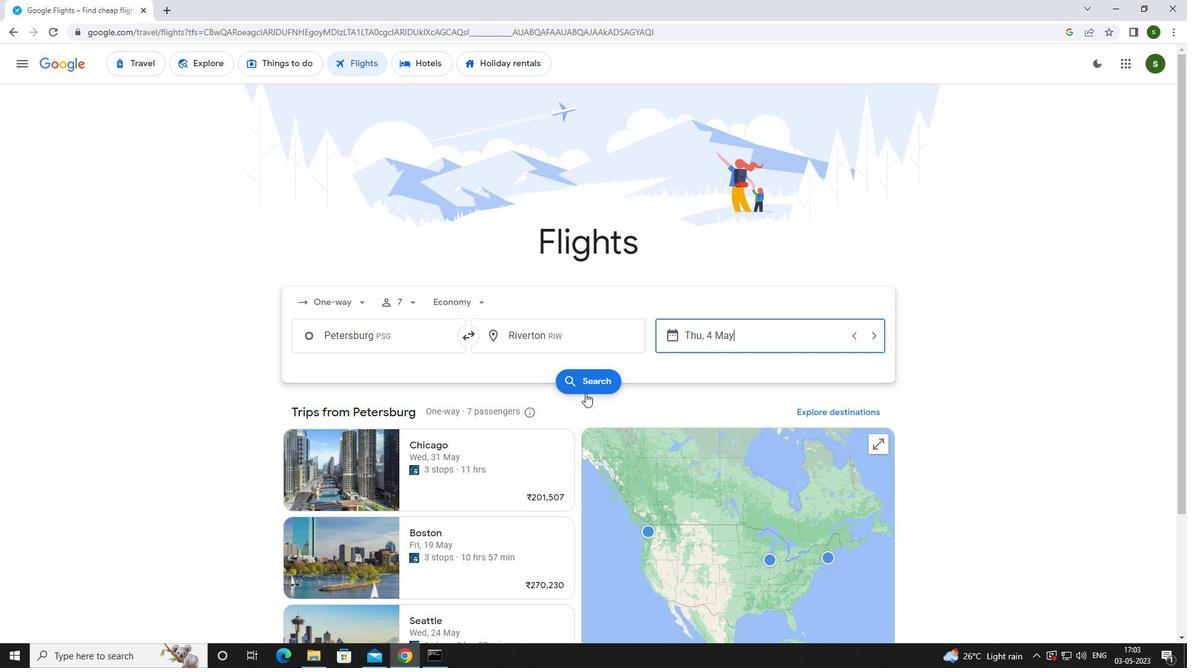 
Action: Mouse moved to (307, 175)
Screenshot: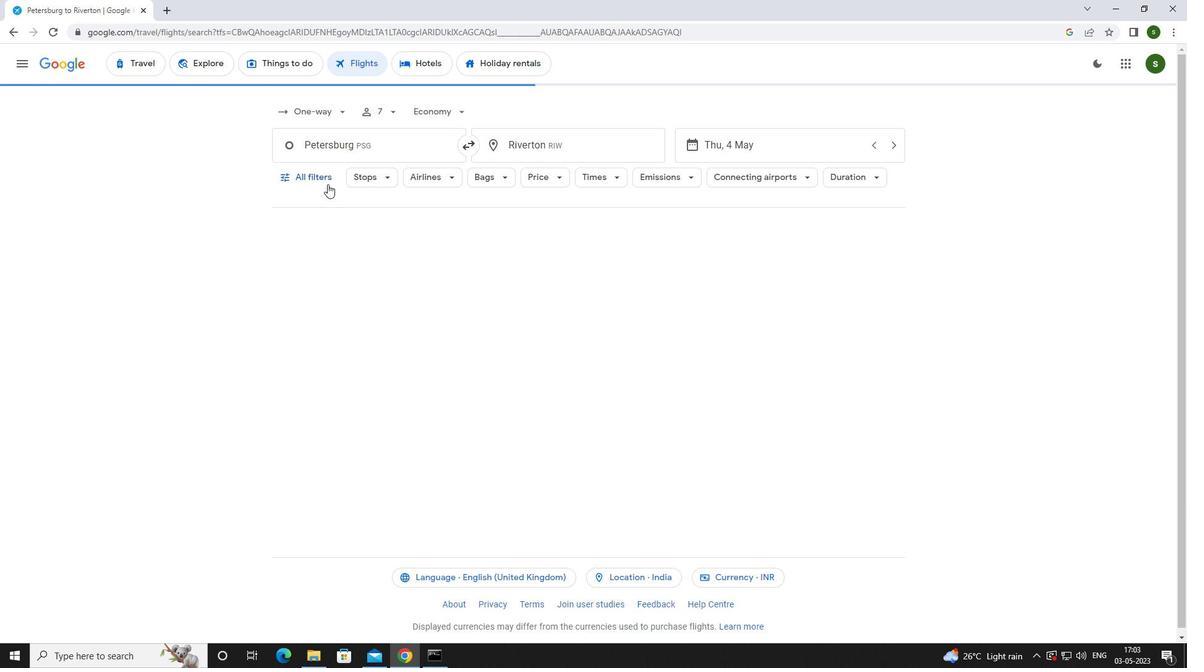
Action: Mouse pressed left at (307, 175)
Screenshot: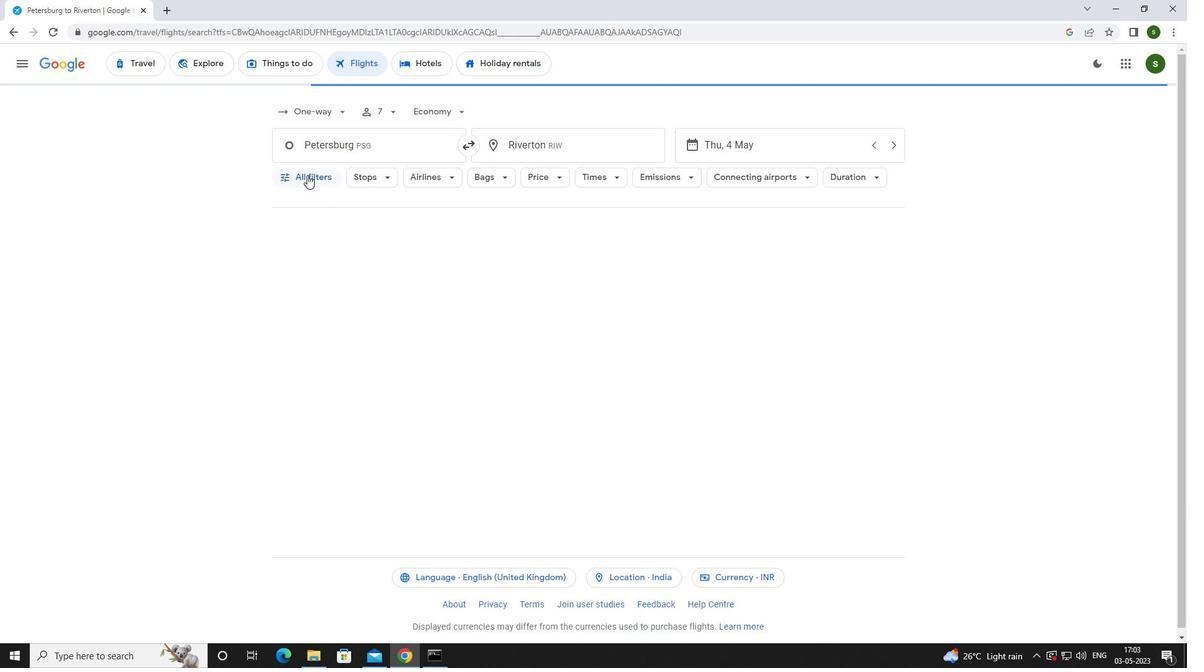 
Action: Mouse moved to (461, 436)
Screenshot: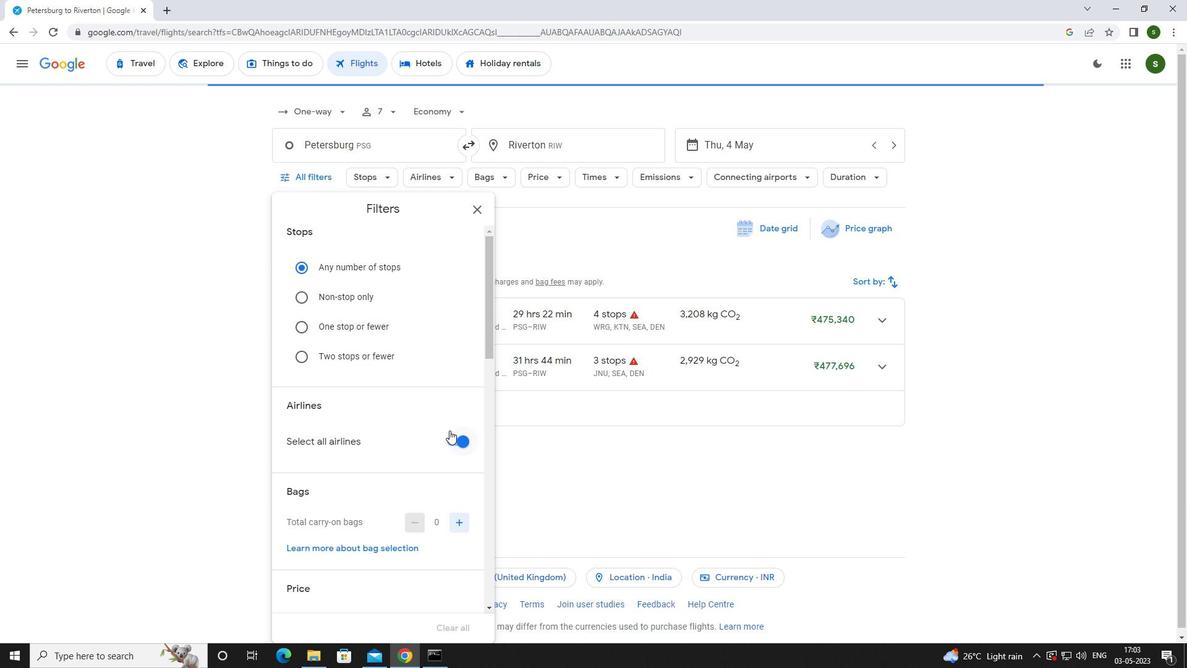 
Action: Mouse pressed left at (461, 436)
Screenshot: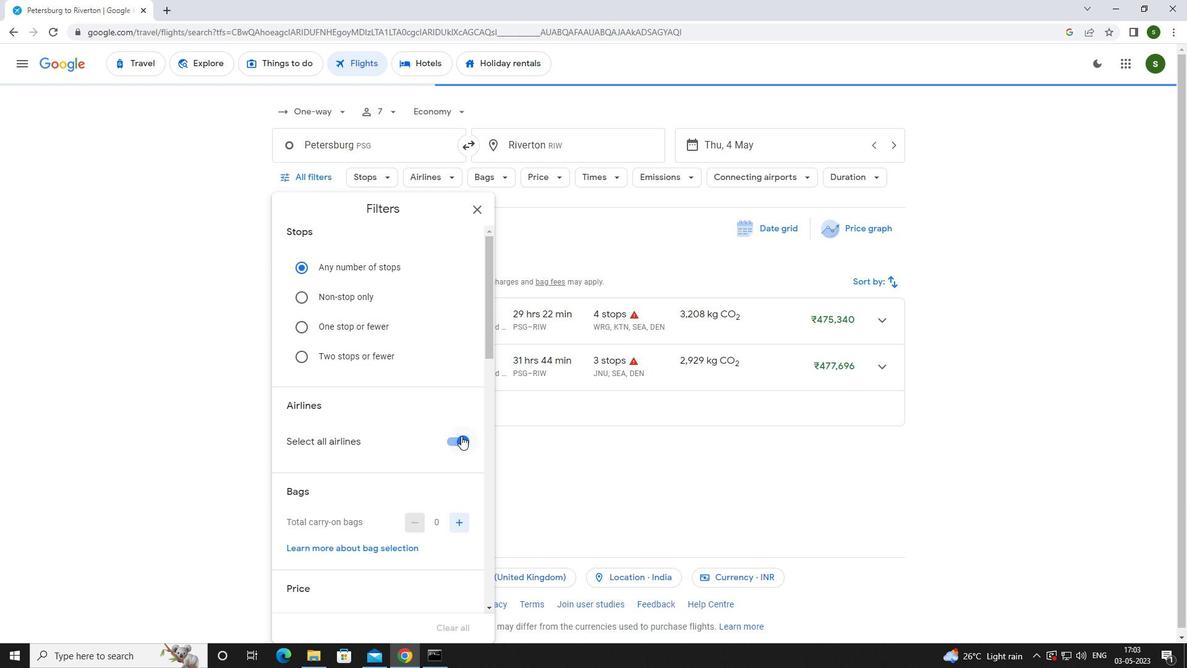
Action: Mouse moved to (462, 445)
Screenshot: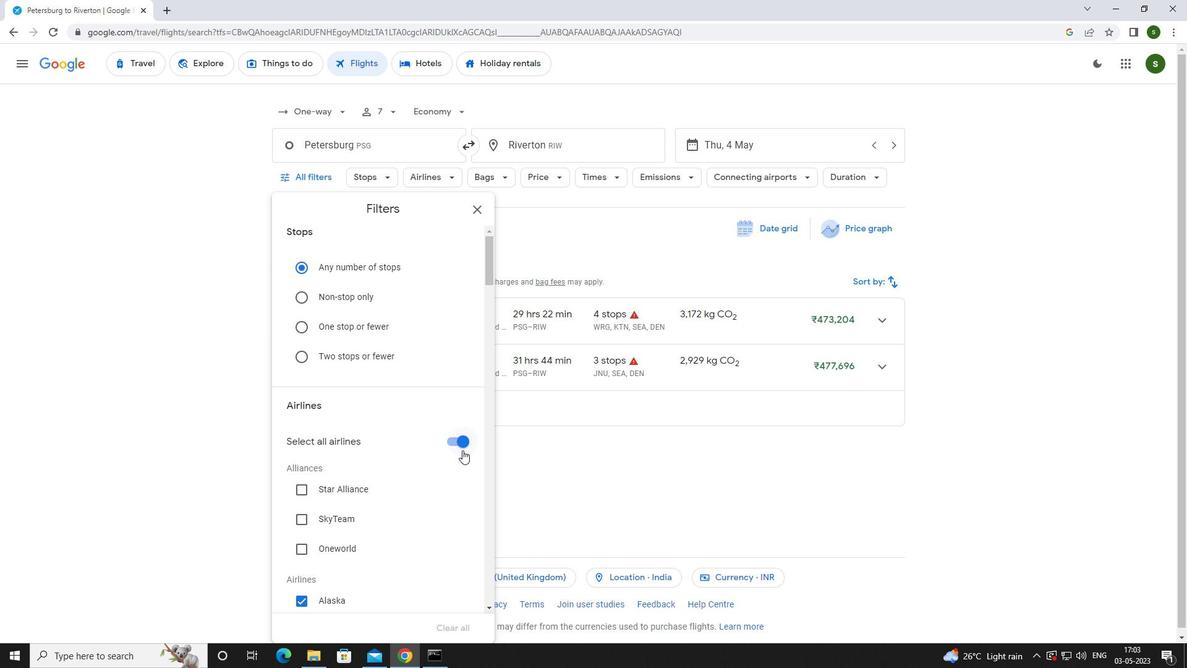 
Action: Mouse pressed left at (462, 445)
Screenshot: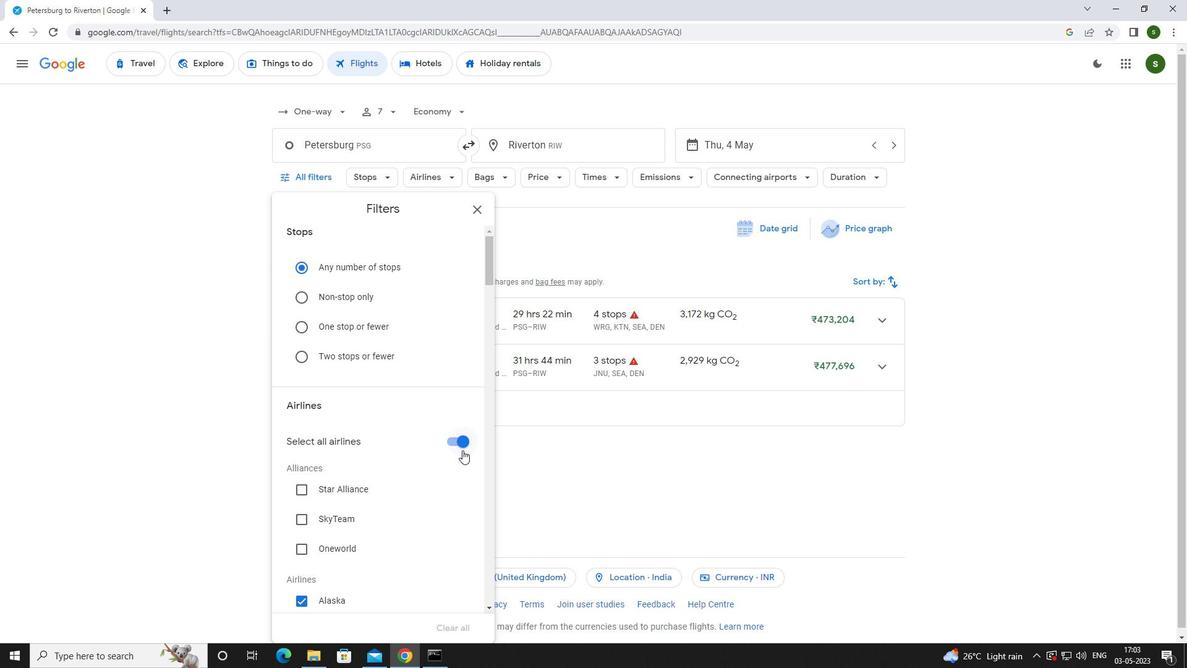 
Action: Mouse moved to (462, 445)
Screenshot: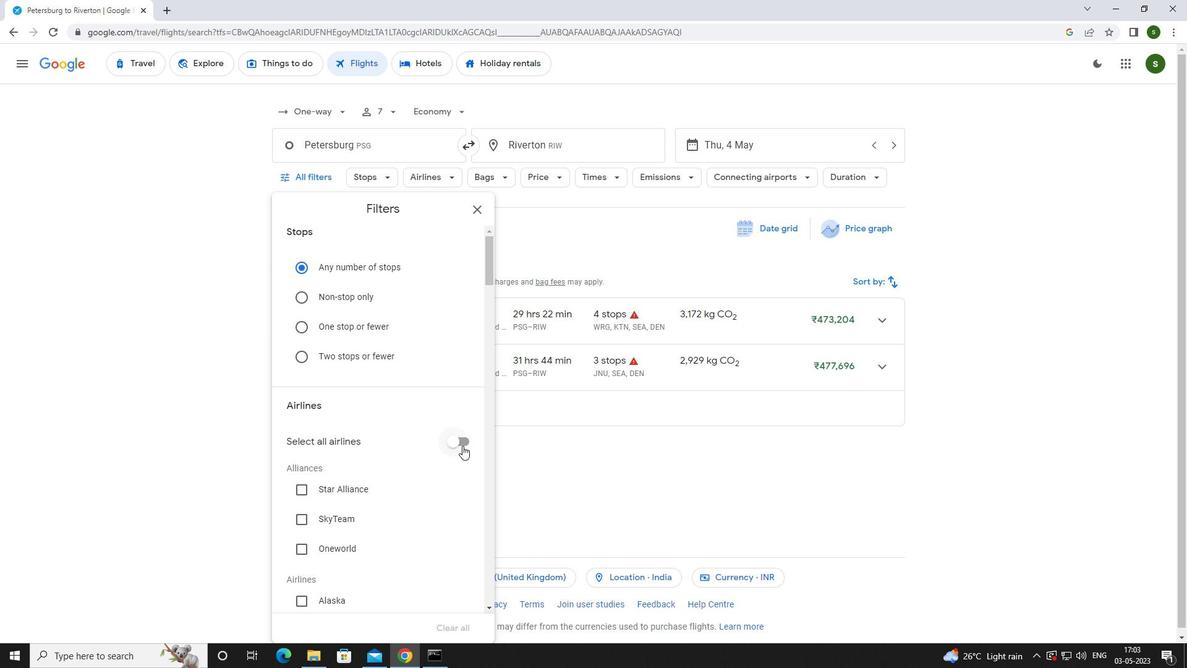 
Action: Mouse scrolled (462, 444) with delta (0, 0)
Screenshot: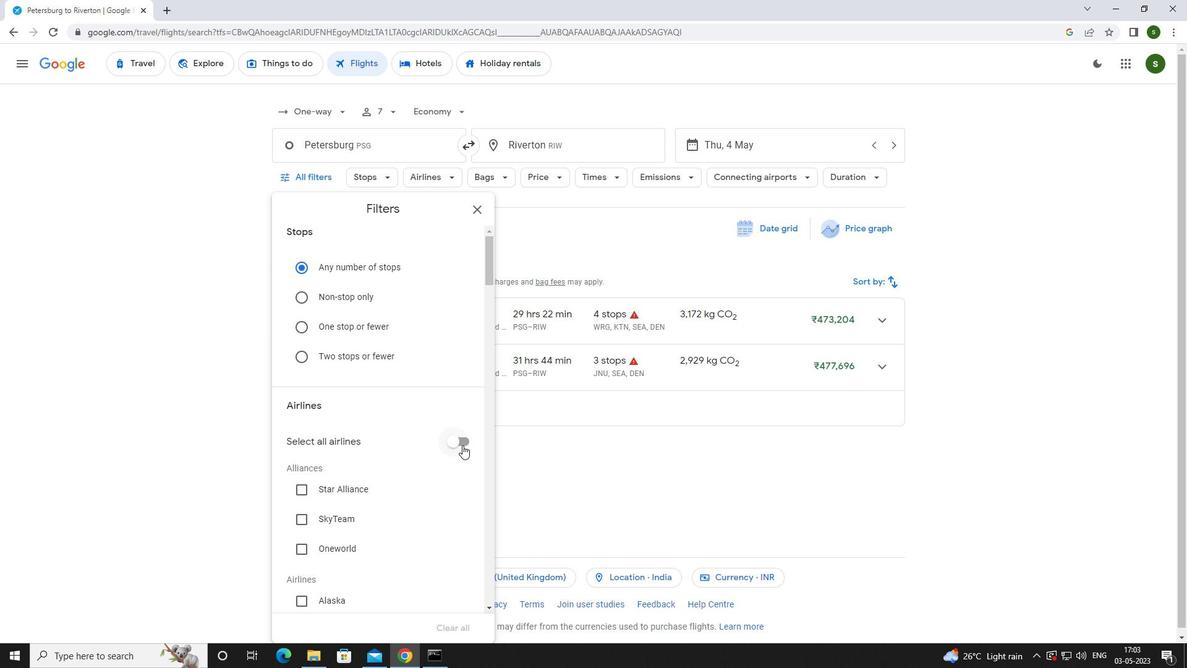 
Action: Mouse scrolled (462, 444) with delta (0, 0)
Screenshot: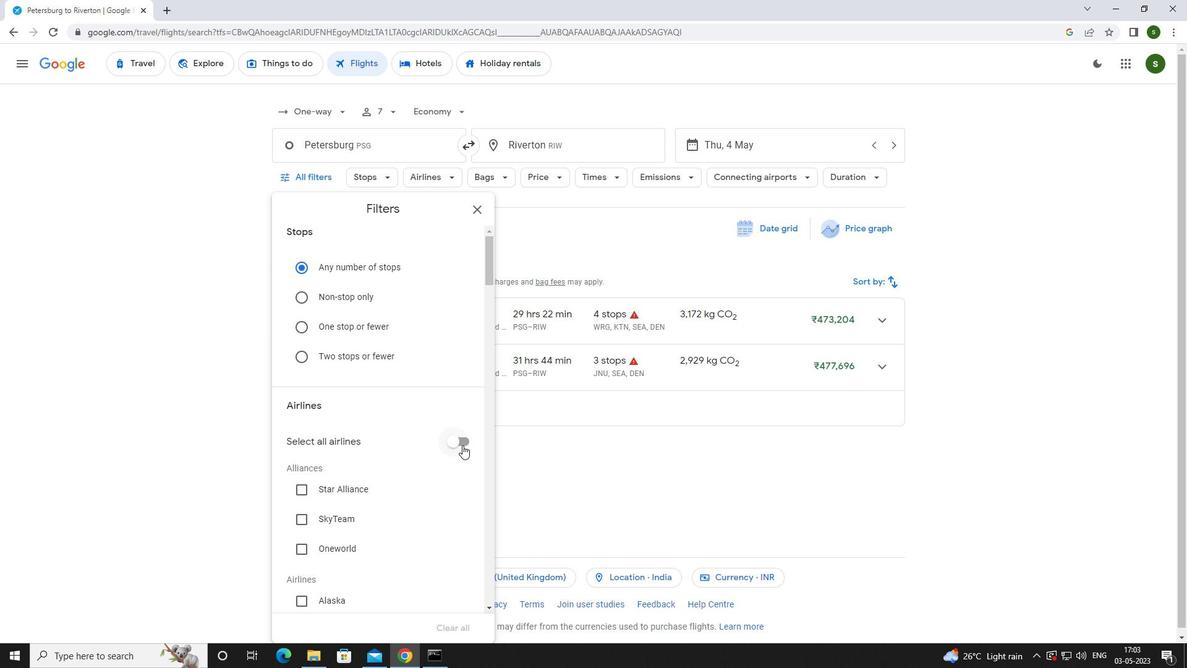
Action: Mouse scrolled (462, 444) with delta (0, 0)
Screenshot: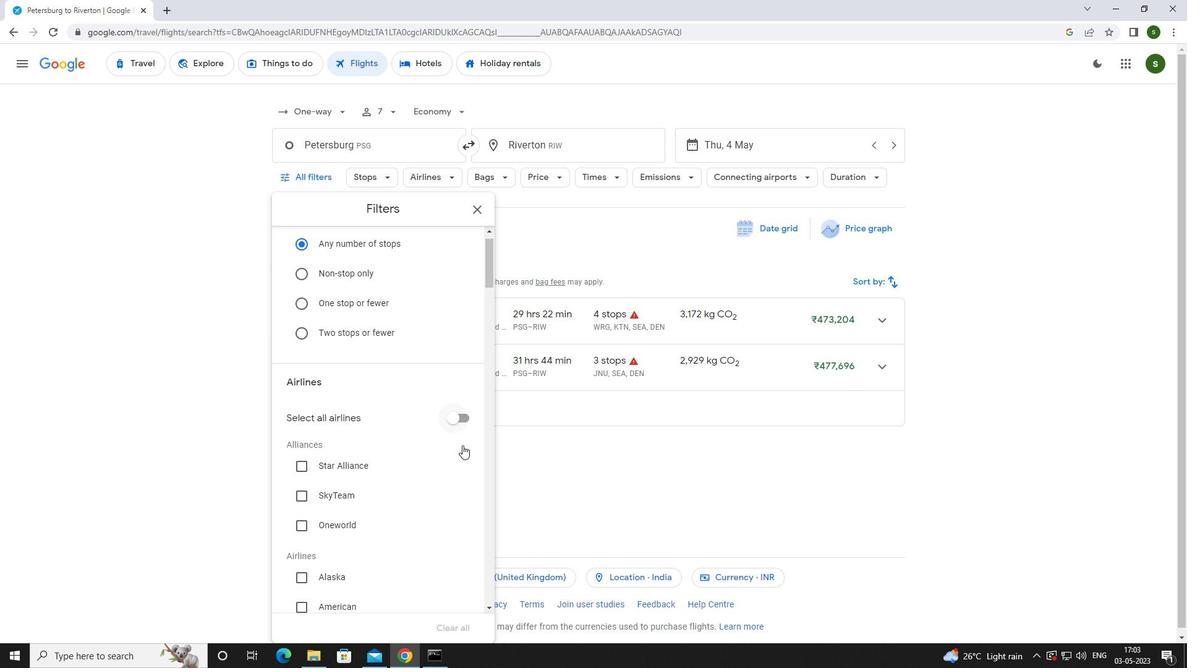 
Action: Mouse scrolled (462, 444) with delta (0, 0)
Screenshot: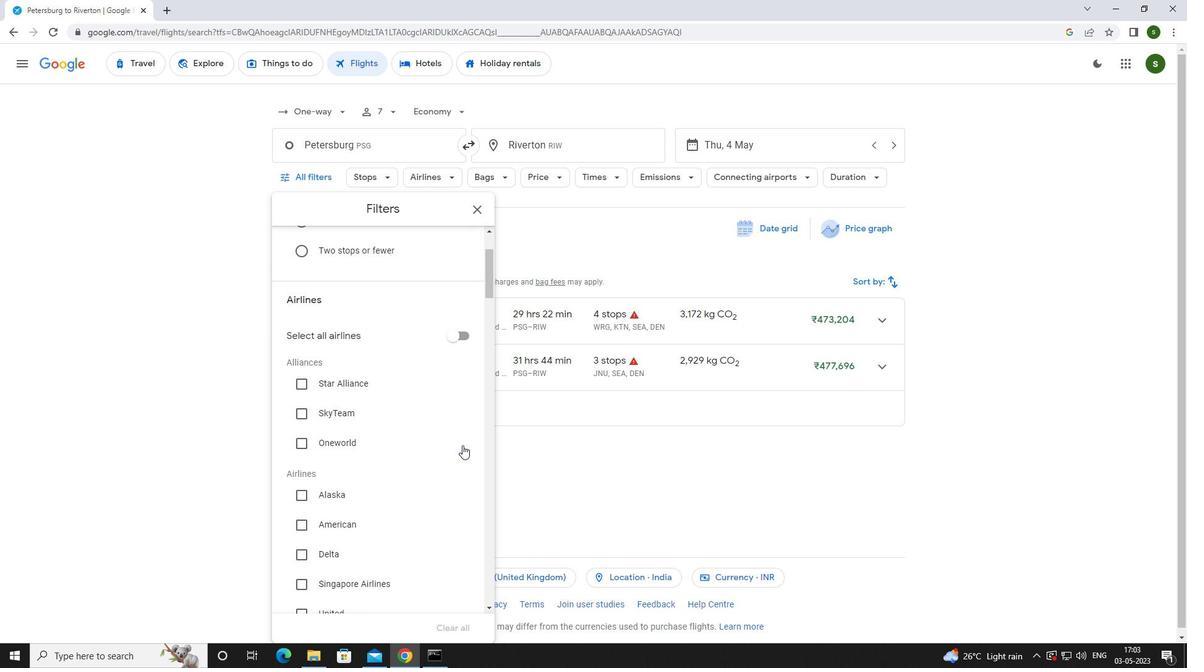 
Action: Mouse scrolled (462, 444) with delta (0, 0)
Screenshot: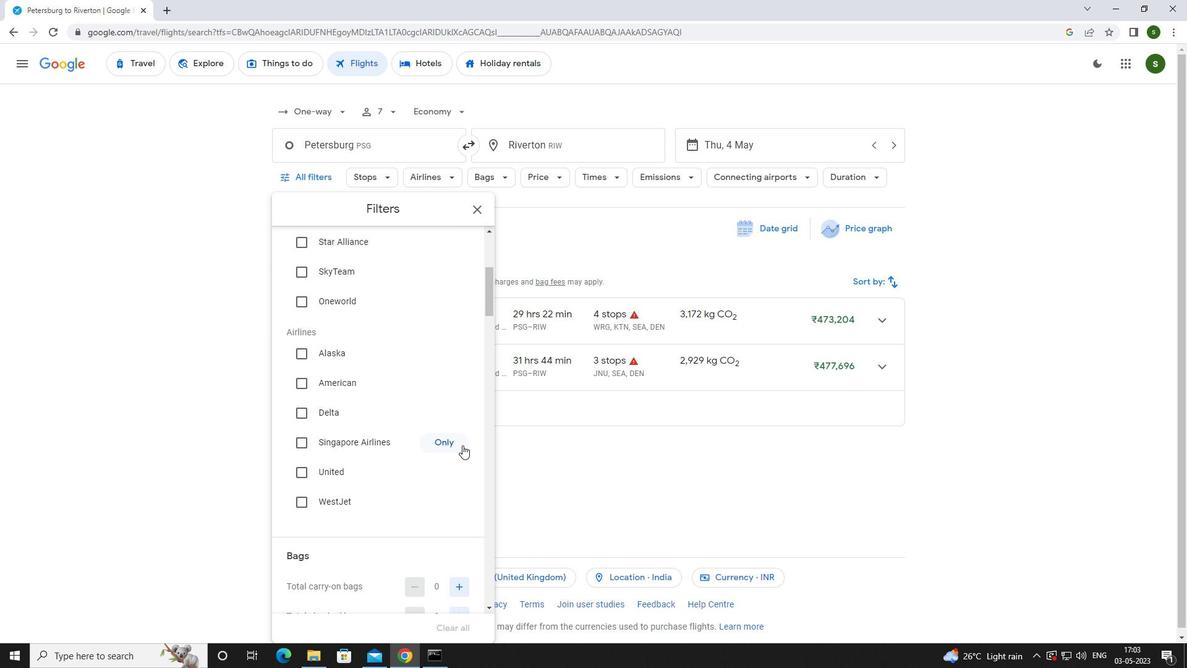 
Action: Mouse scrolled (462, 444) with delta (0, 0)
Screenshot: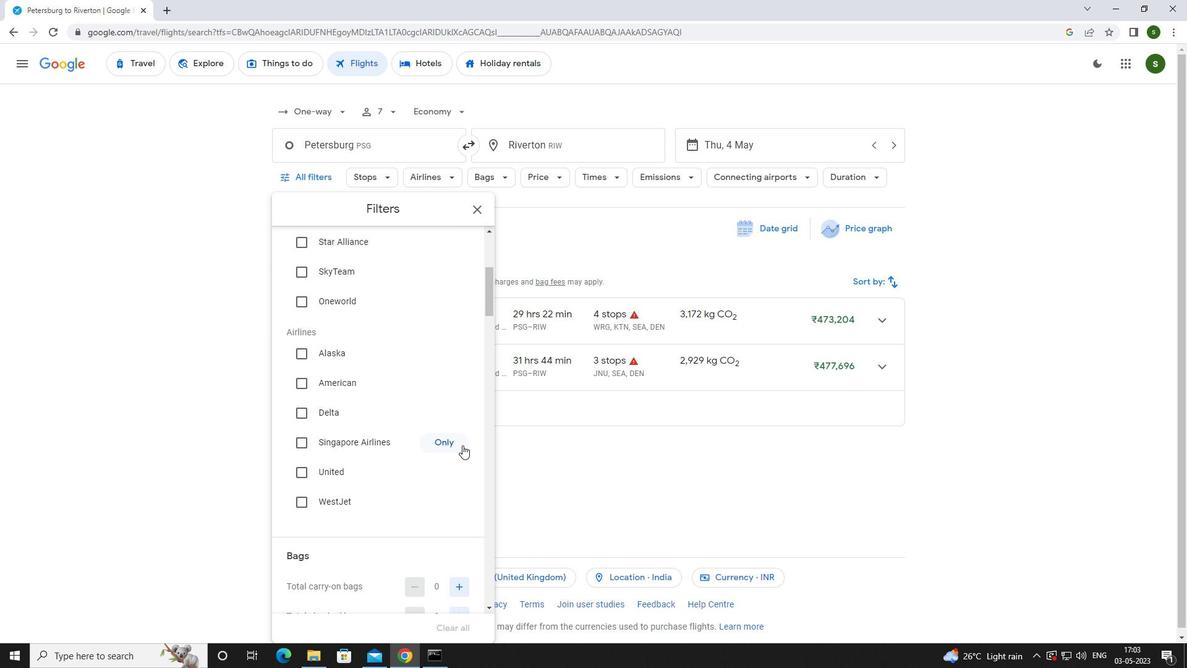 
Action: Mouse moved to (462, 493)
Screenshot: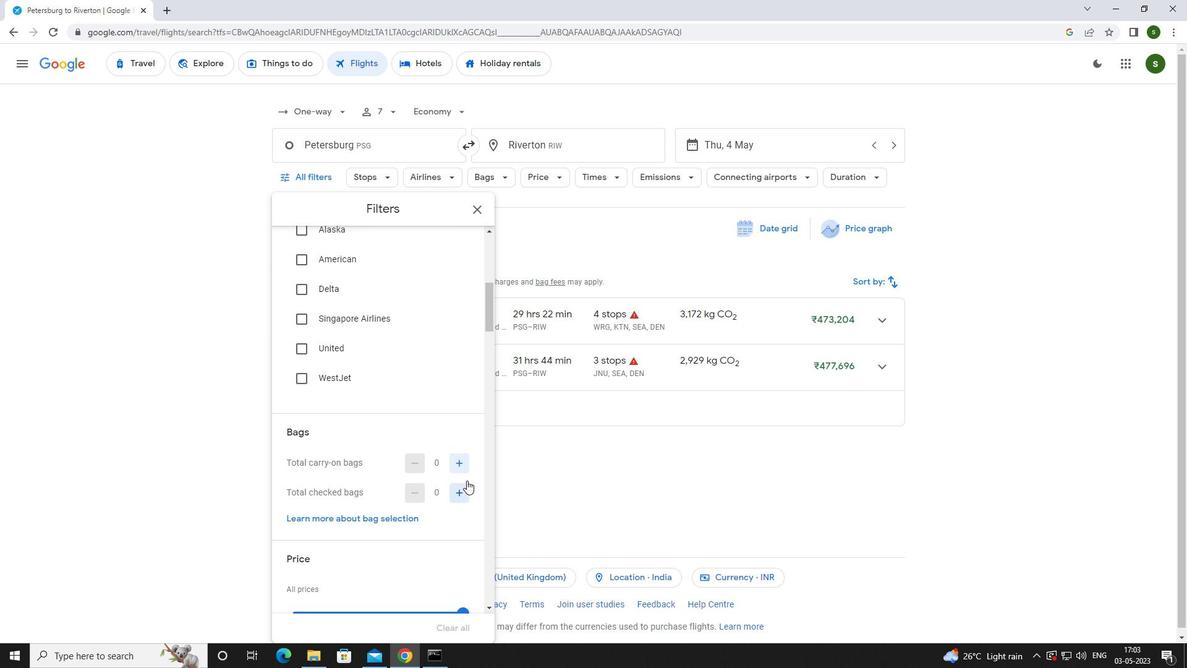 
Action: Mouse pressed left at (462, 493)
Screenshot: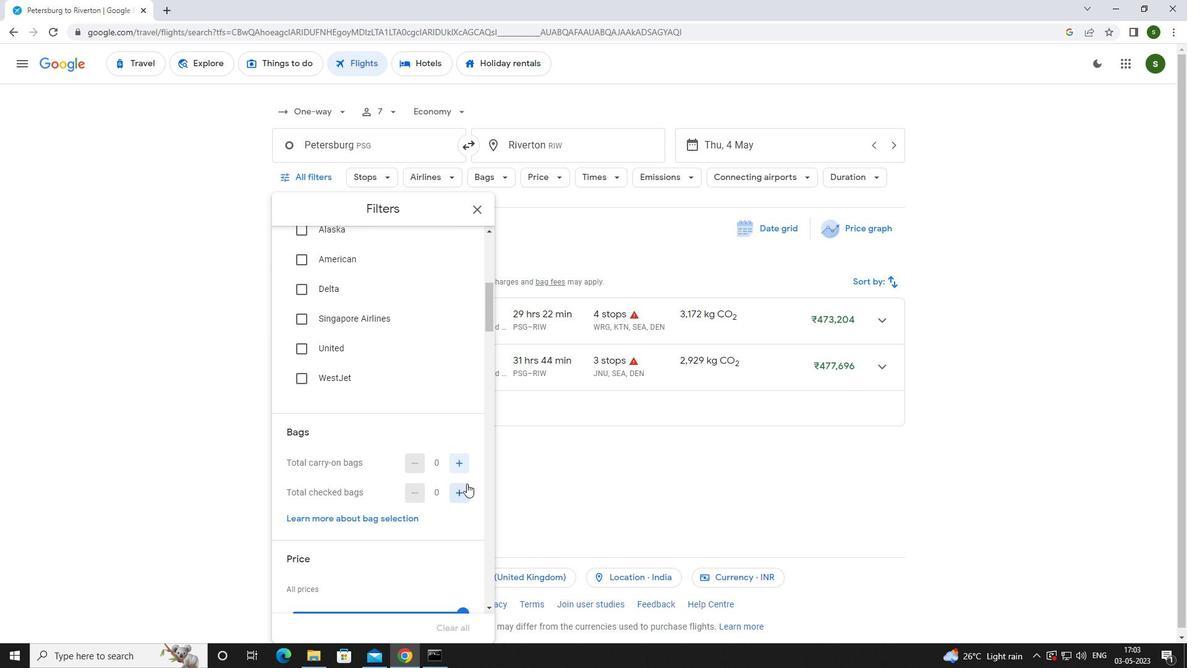 
Action: Mouse pressed left at (462, 493)
Screenshot: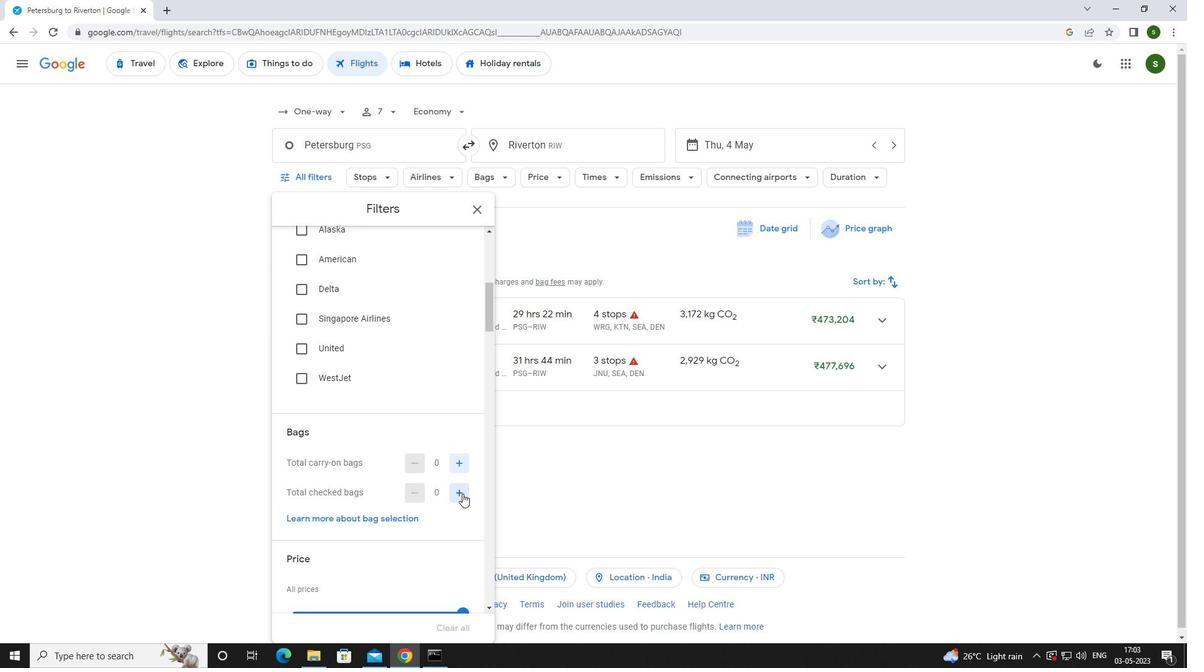 
Action: Mouse pressed left at (462, 493)
Screenshot: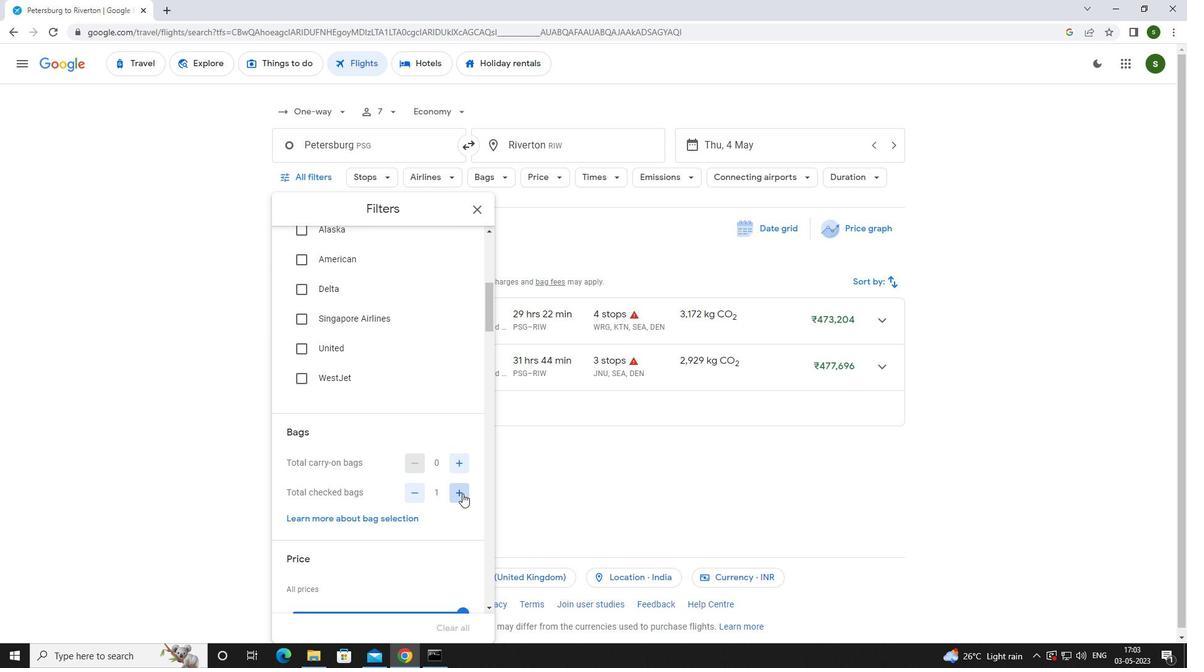 
Action: Mouse pressed left at (462, 493)
Screenshot: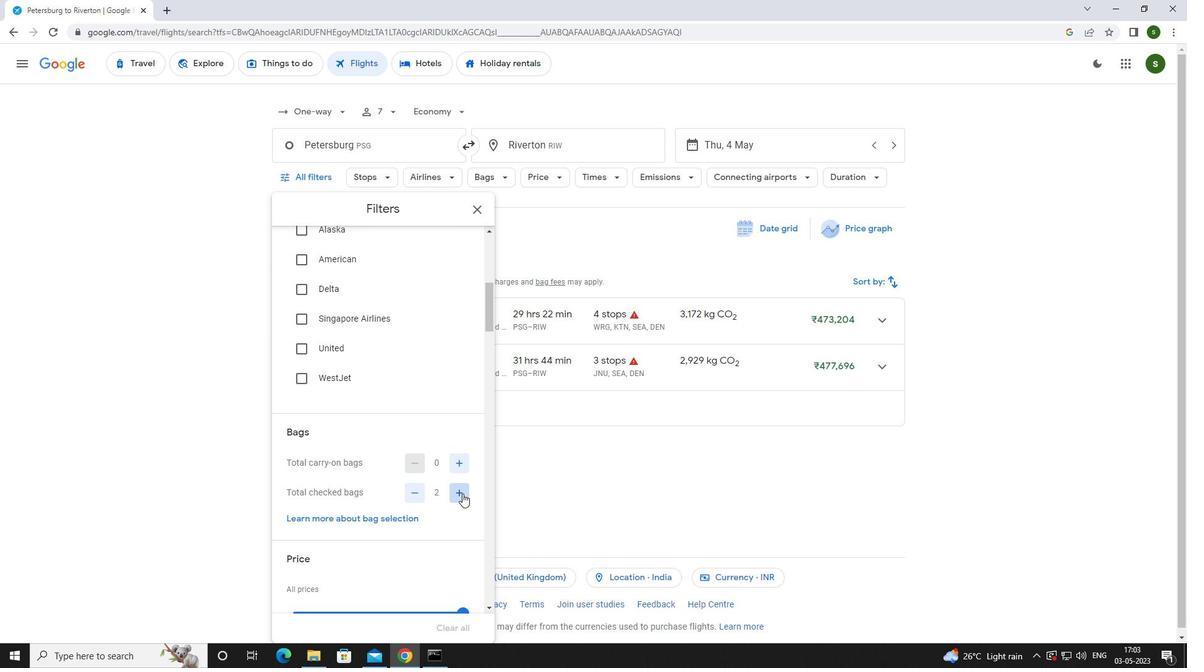 
Action: Mouse pressed left at (462, 493)
Screenshot: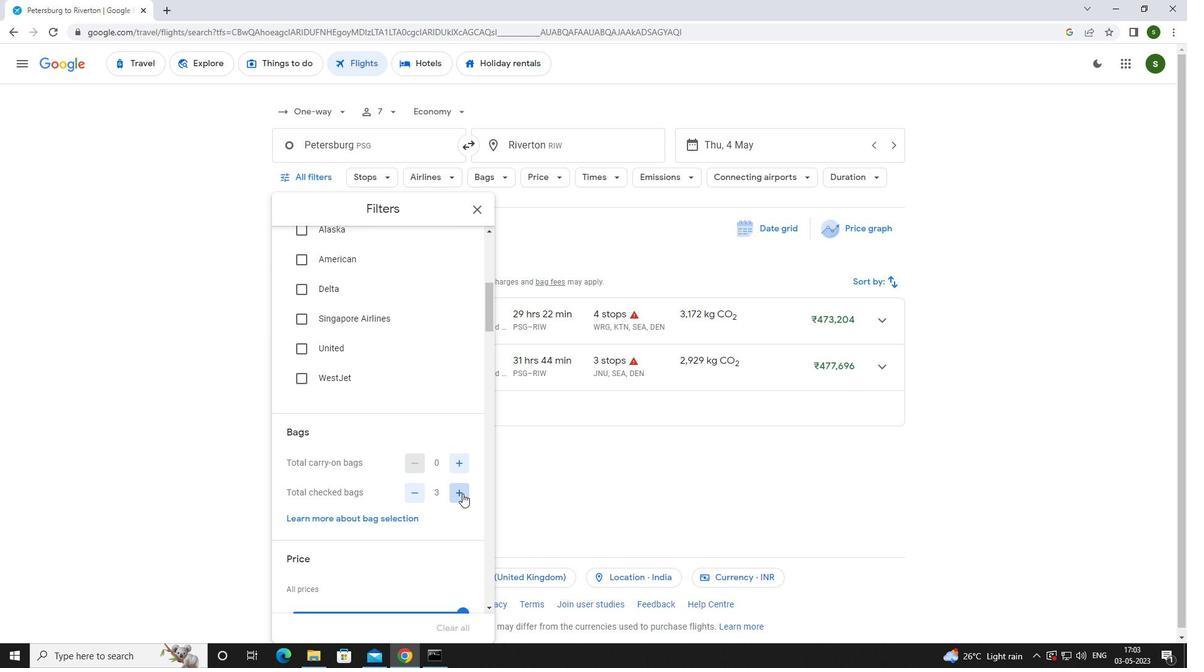 
Action: Mouse pressed left at (462, 493)
Screenshot: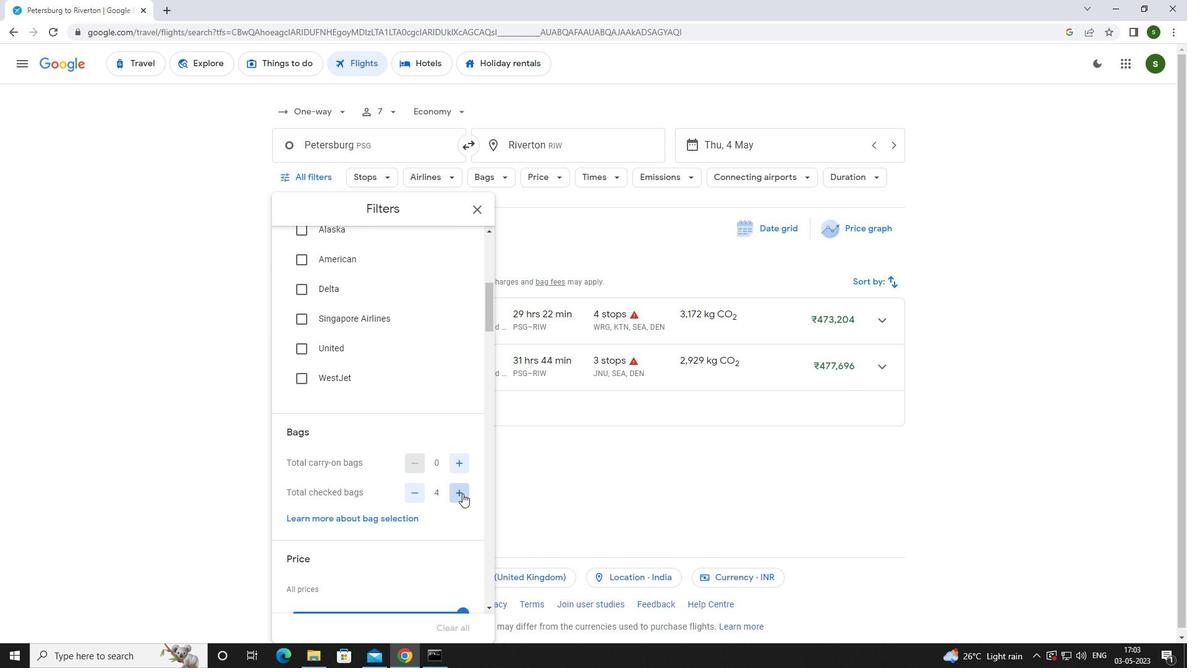 
Action: Mouse pressed left at (462, 493)
Screenshot: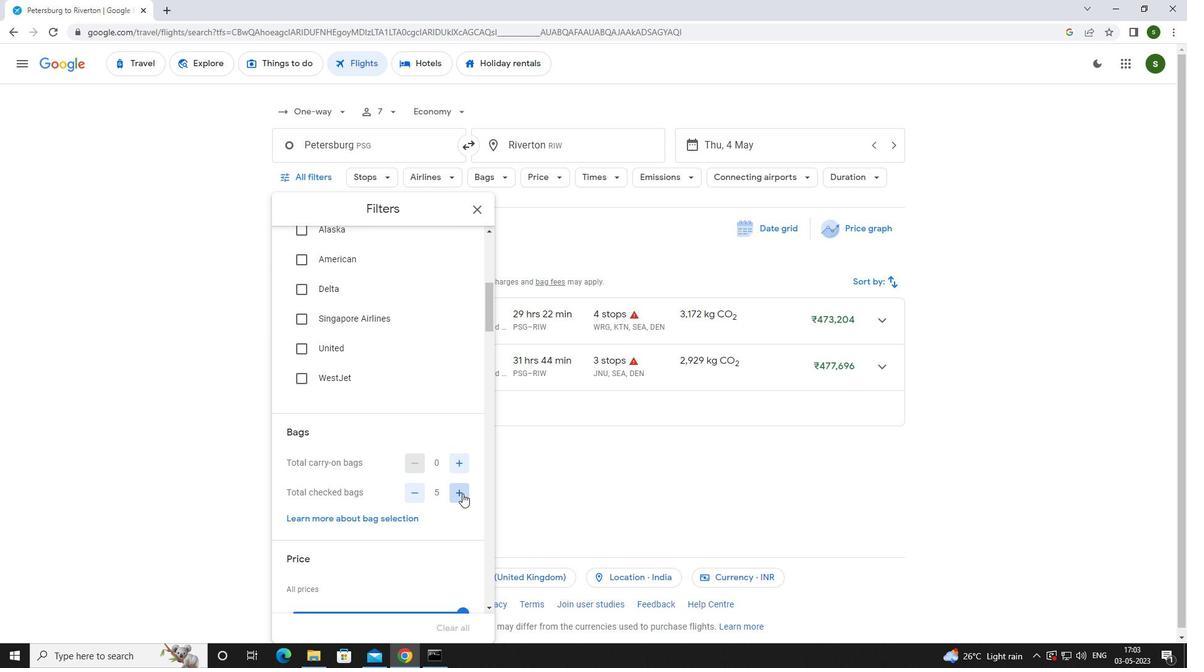 
Action: Mouse pressed left at (462, 493)
Screenshot: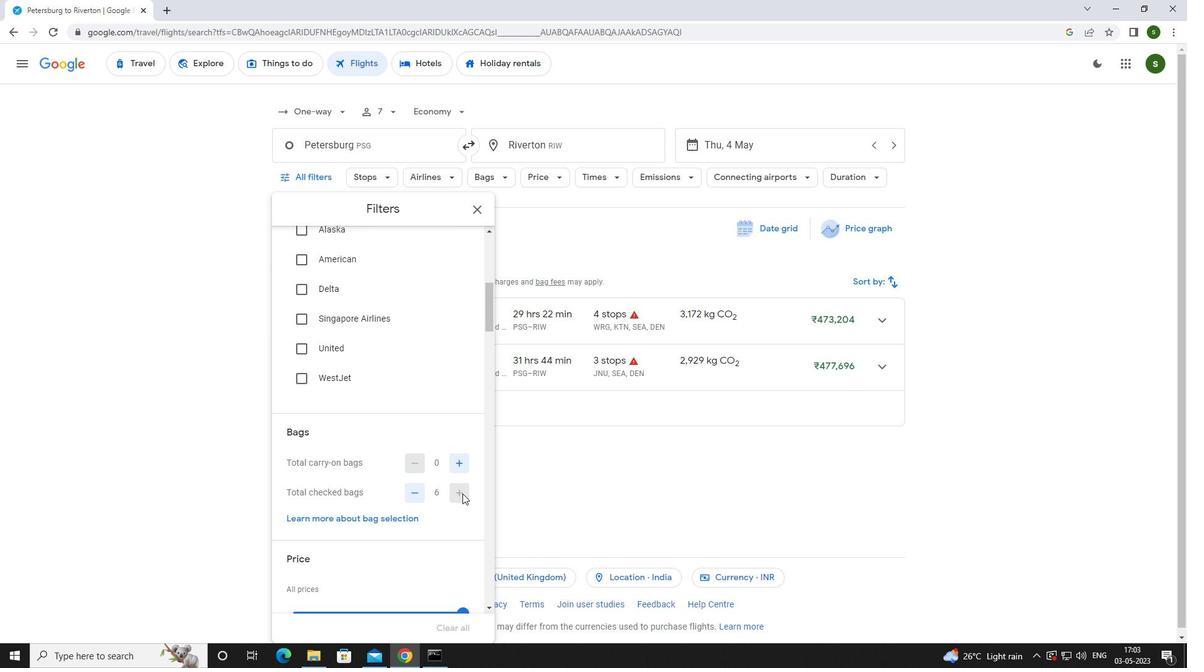 
Action: Mouse moved to (462, 492)
Screenshot: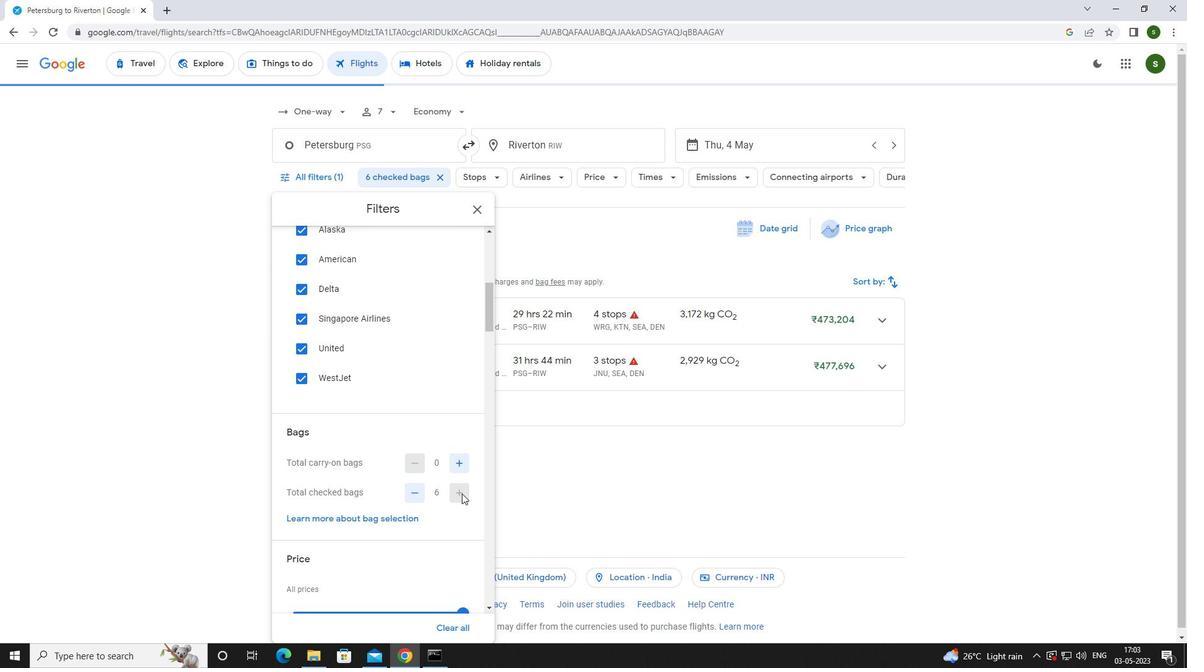 
Action: Mouse scrolled (462, 491) with delta (0, 0)
Screenshot: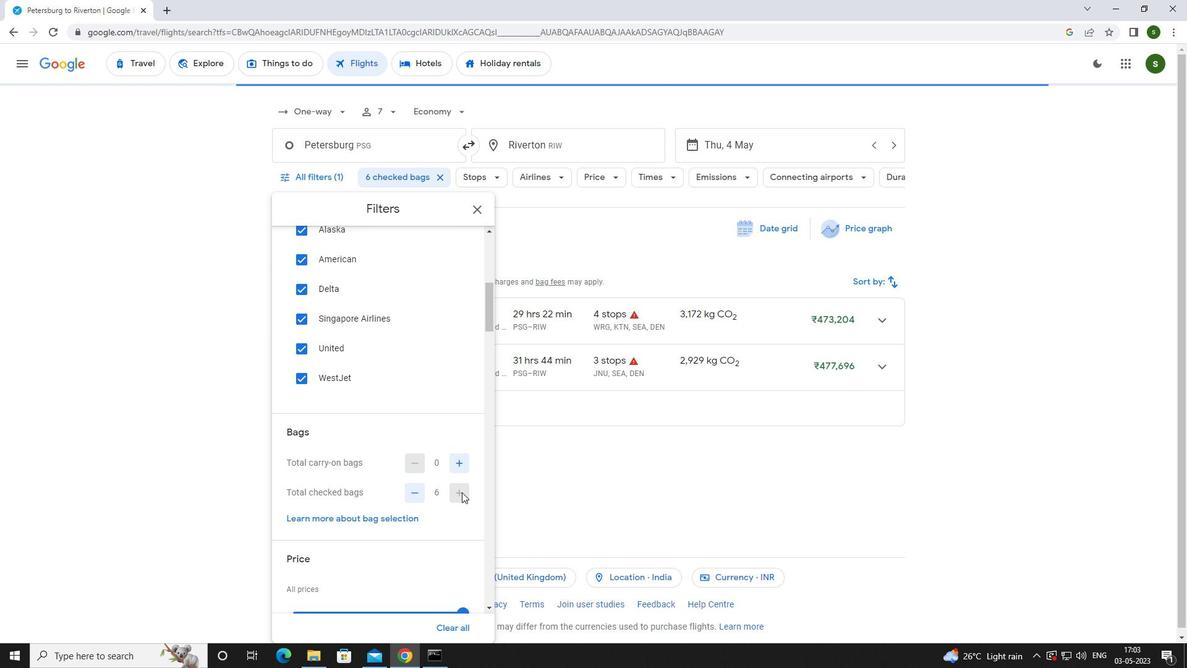 
Action: Mouse scrolled (462, 491) with delta (0, 0)
Screenshot: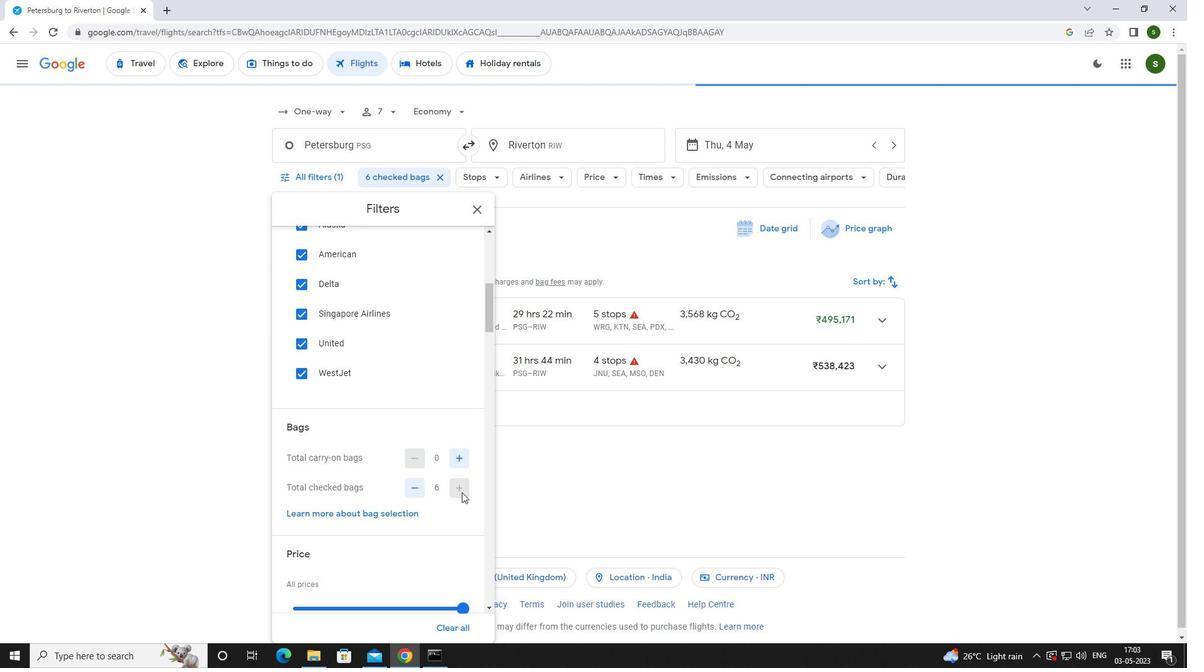 
Action: Mouse pressed left at (462, 492)
Screenshot: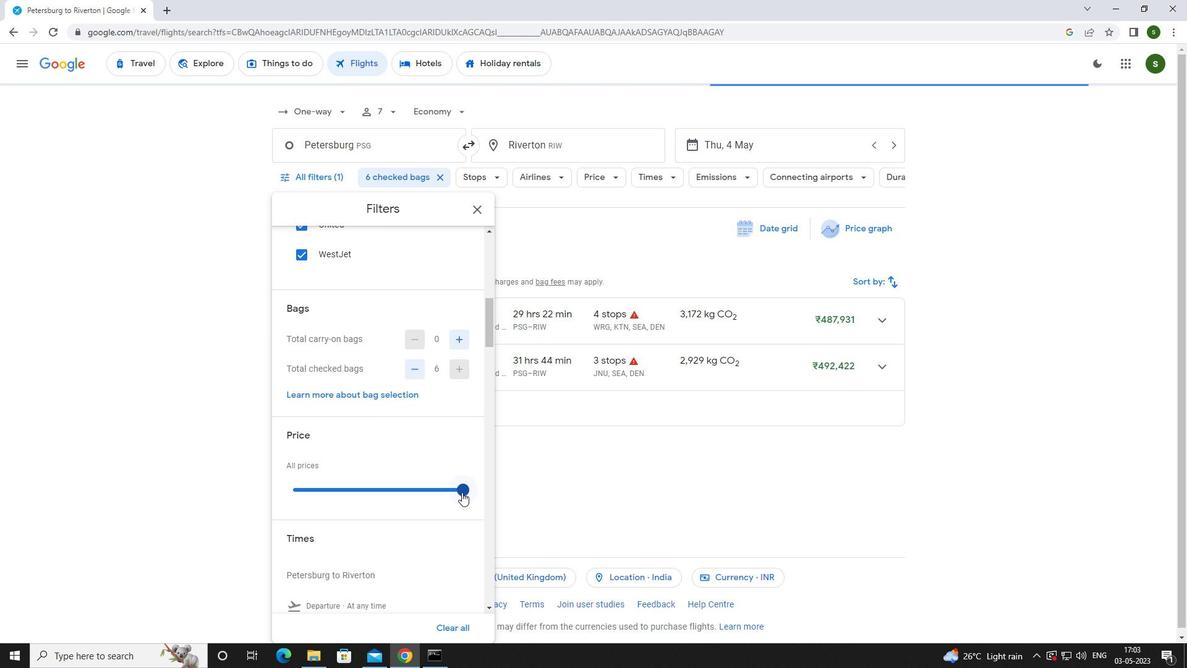 
Action: Mouse moved to (335, 507)
Screenshot: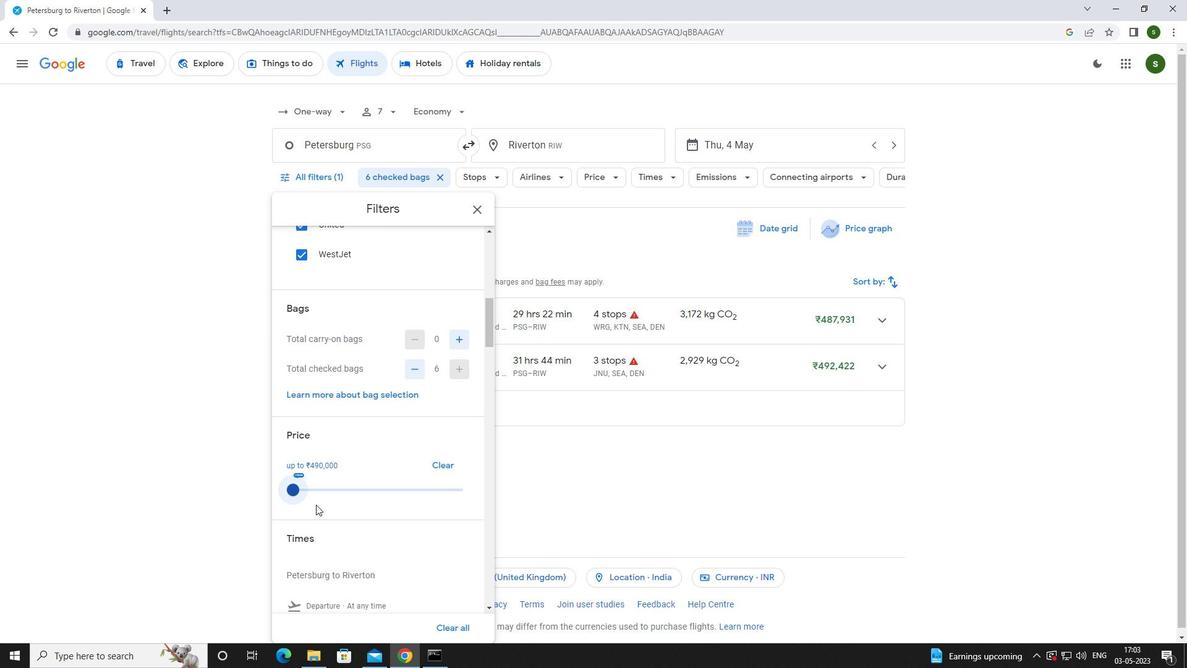 
Action: Mouse scrolled (335, 507) with delta (0, 0)
Screenshot: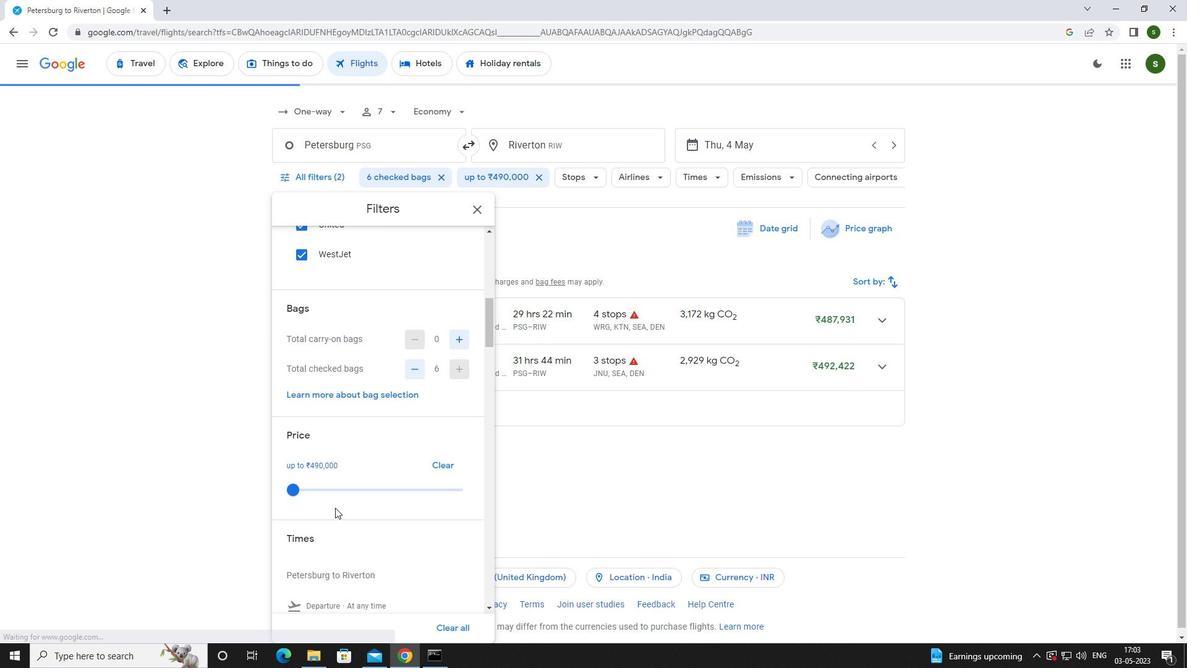 
Action: Mouse scrolled (335, 507) with delta (0, 0)
Screenshot: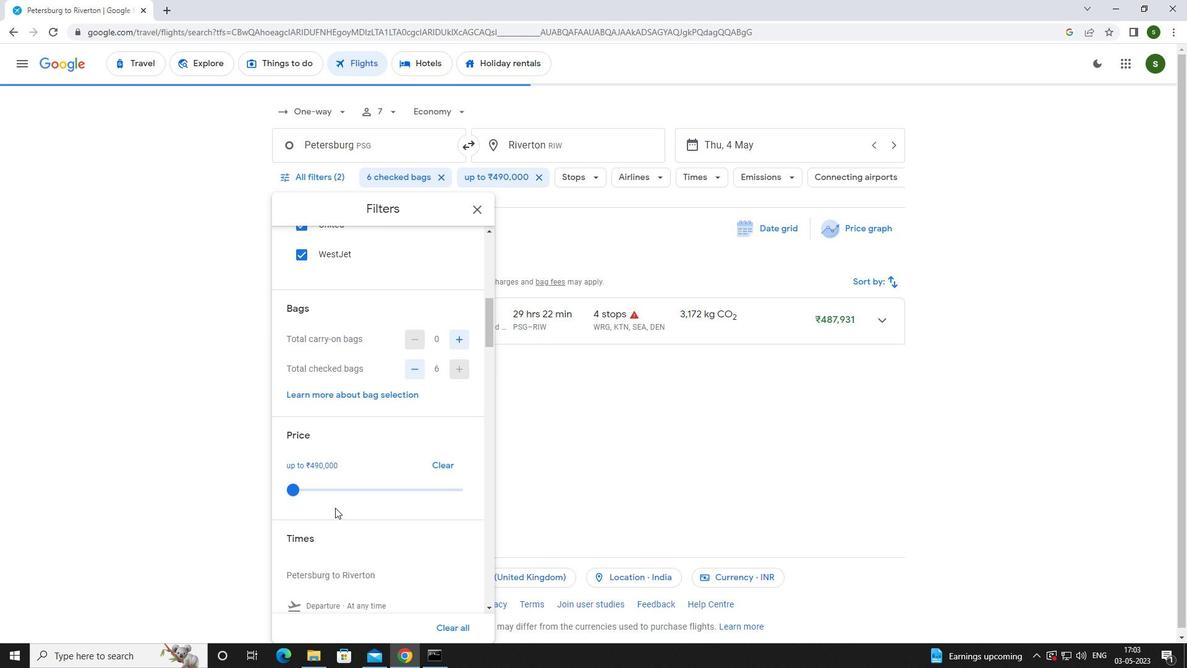 
Action: Mouse moved to (295, 509)
Screenshot: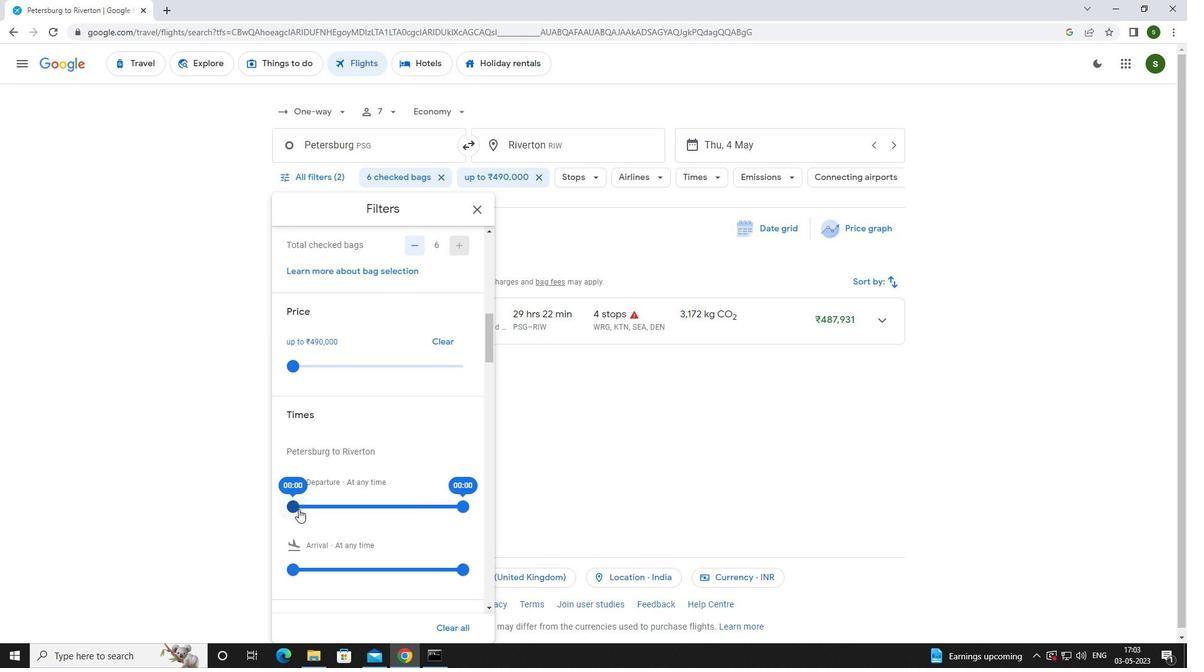 
Action: Mouse pressed left at (295, 509)
Screenshot: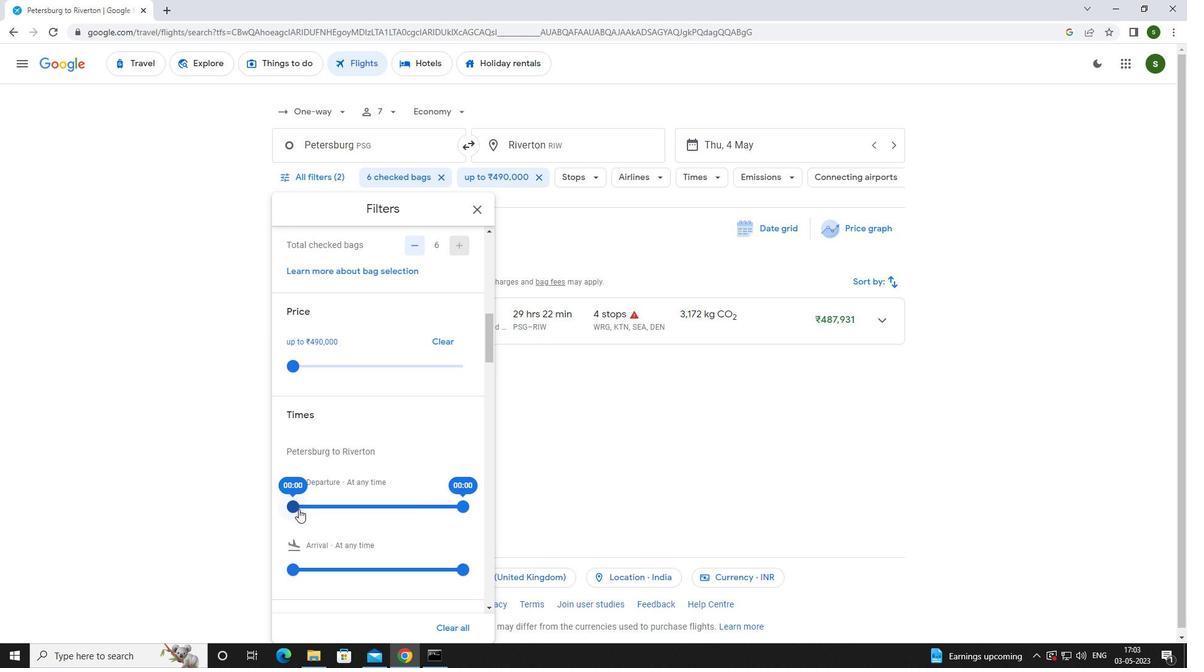 
Action: Mouse moved to (581, 461)
Screenshot: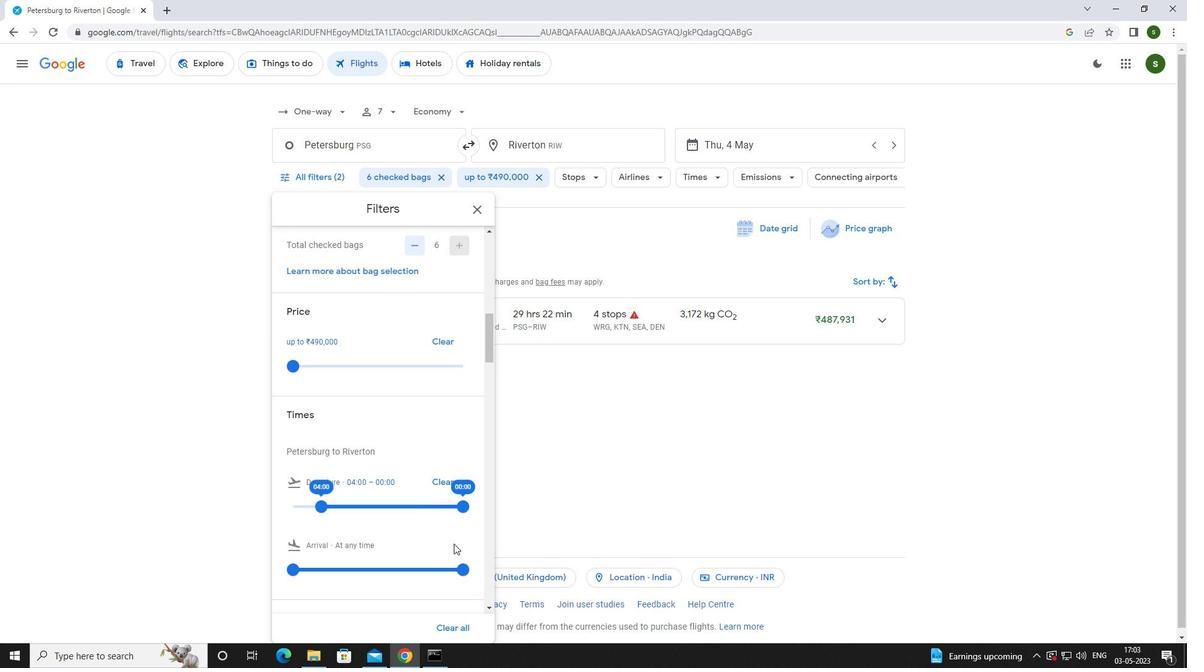 
Action: Mouse pressed left at (581, 461)
Screenshot: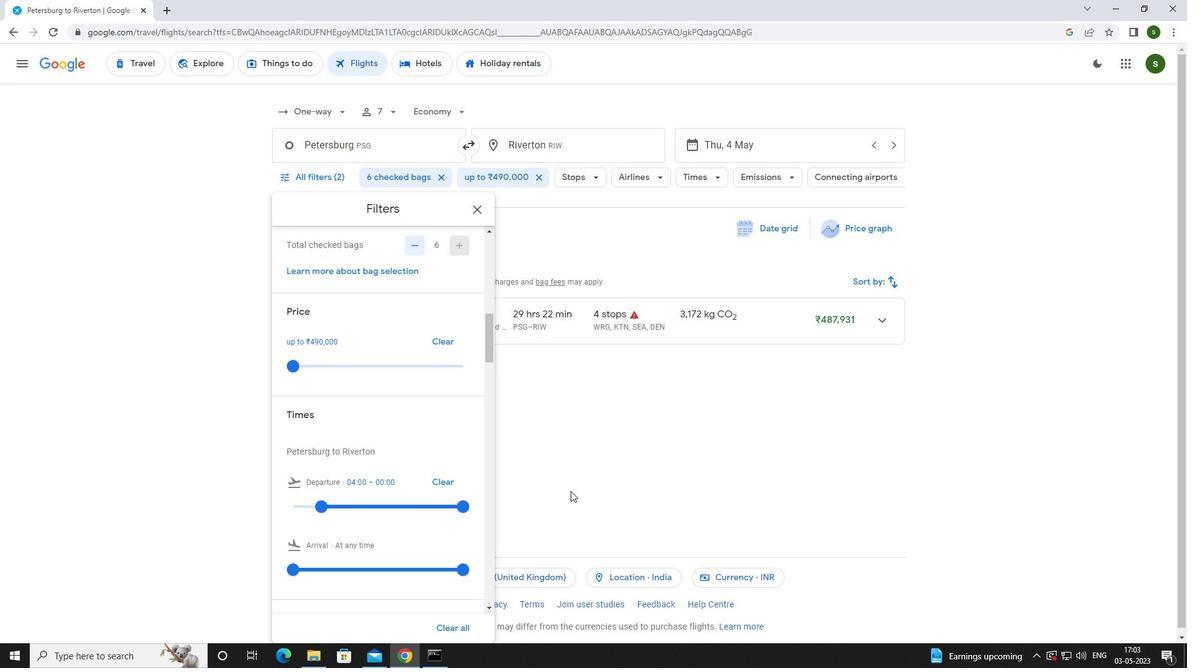 
